 Task: Create a board button that move list "Trello list" from board "Progress report" to the position 2 of board "progress report".
Action: Mouse moved to (1380, 112)
Screenshot: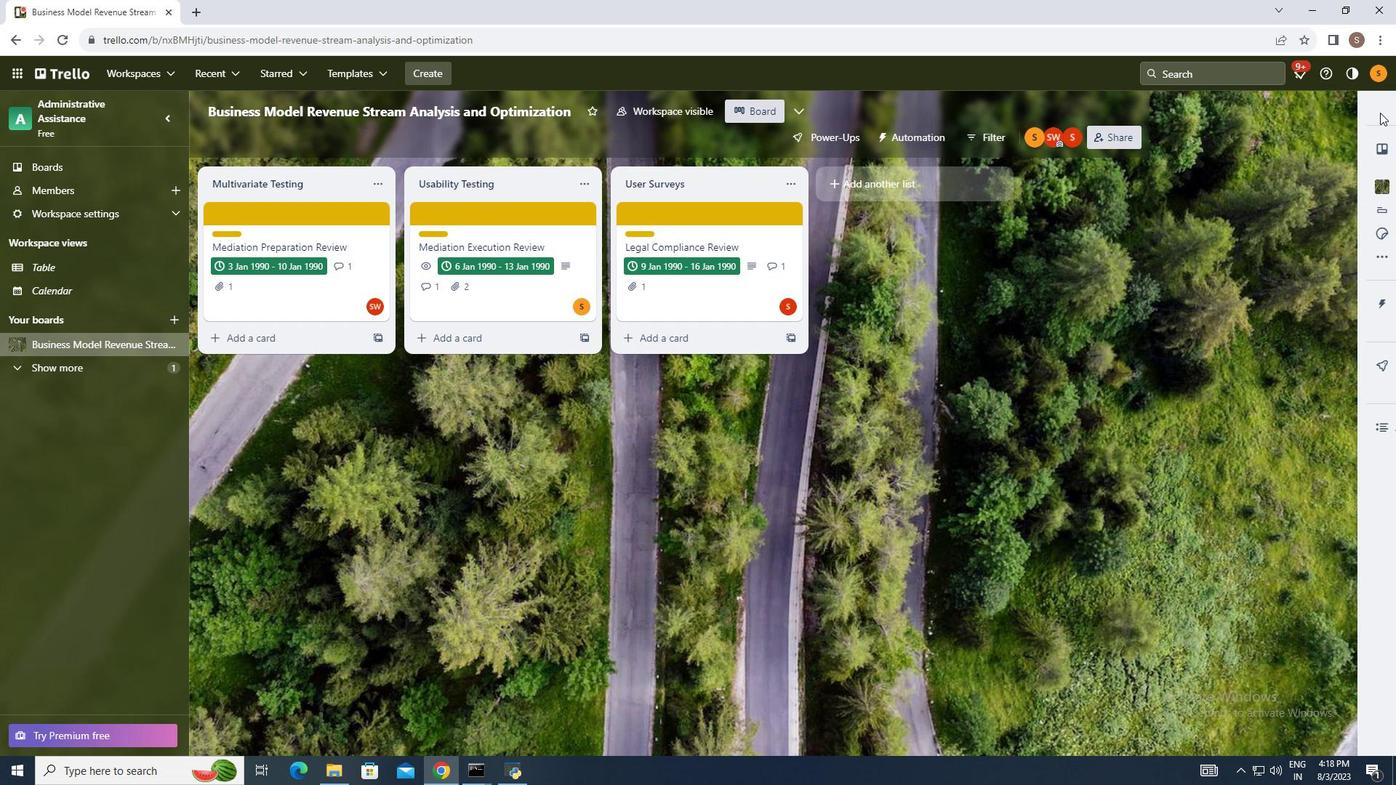 
Action: Mouse pressed left at (1380, 112)
Screenshot: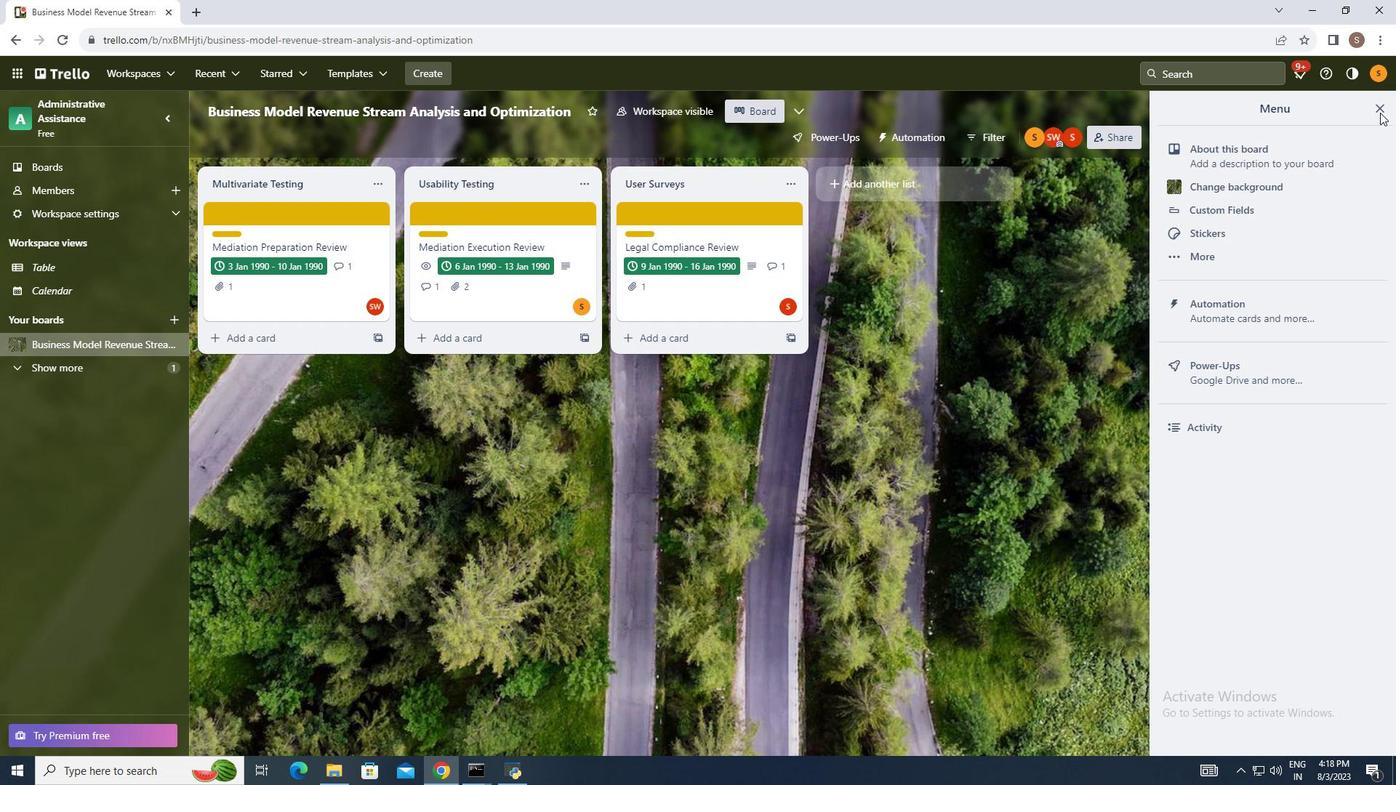 
Action: Mouse moved to (1260, 307)
Screenshot: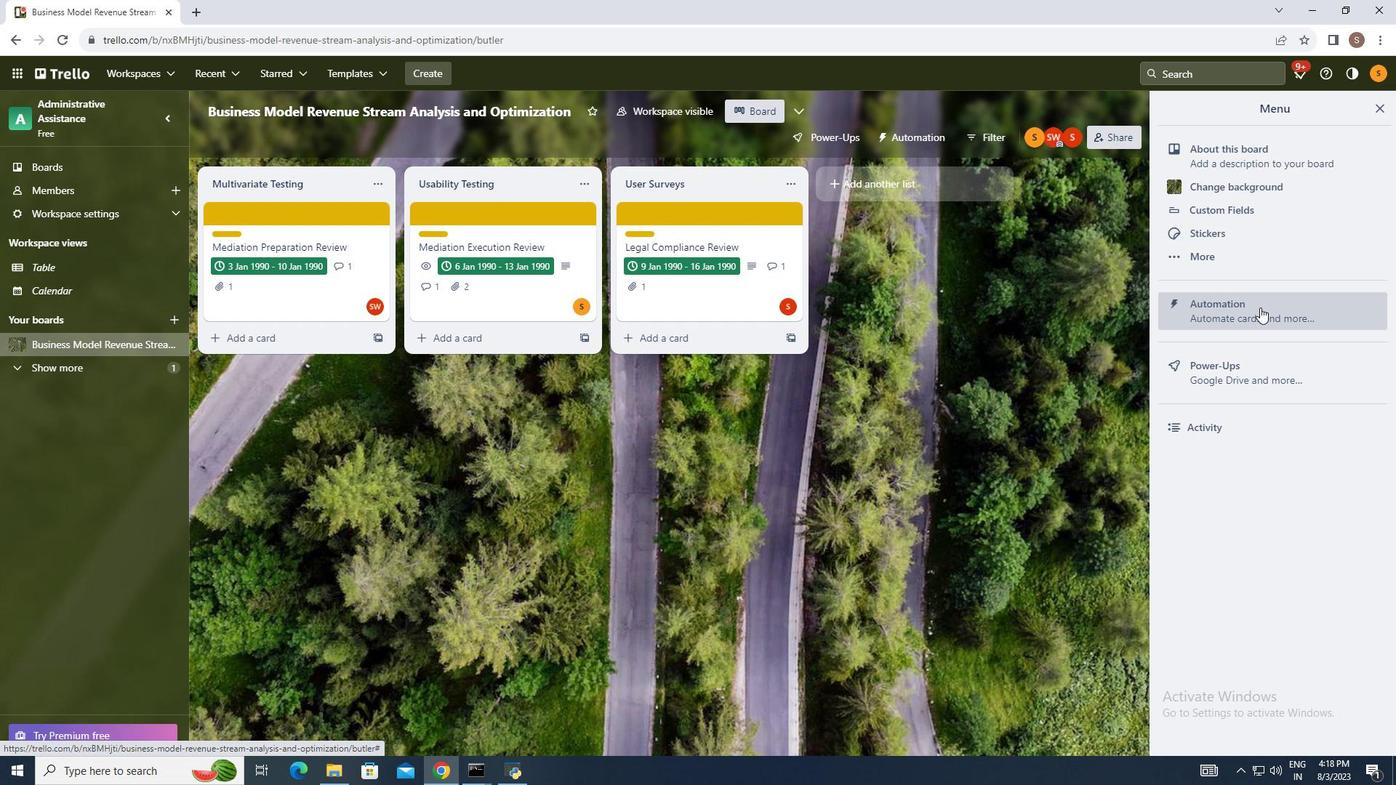 
Action: Mouse pressed left at (1260, 307)
Screenshot: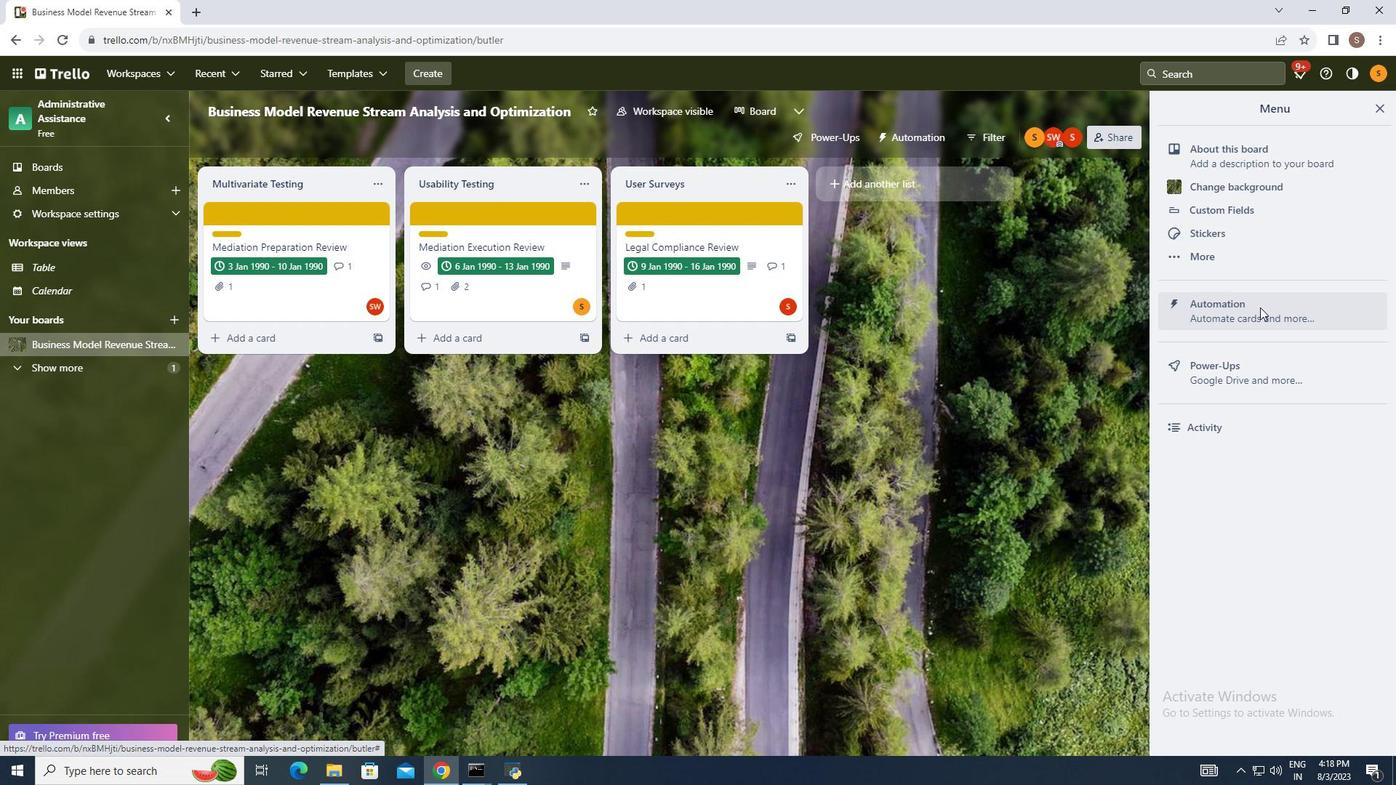 
Action: Mouse moved to (272, 409)
Screenshot: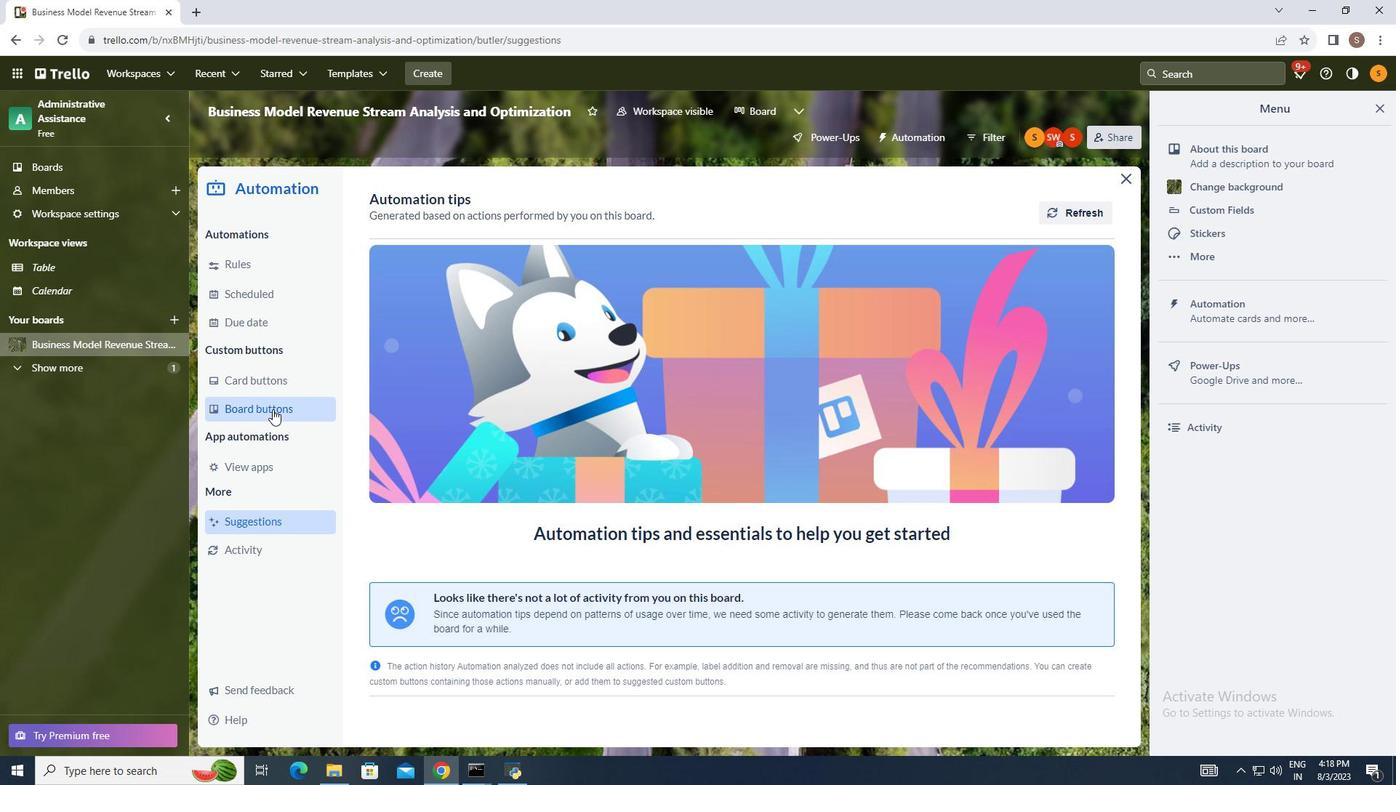 
Action: Mouse pressed left at (272, 409)
Screenshot: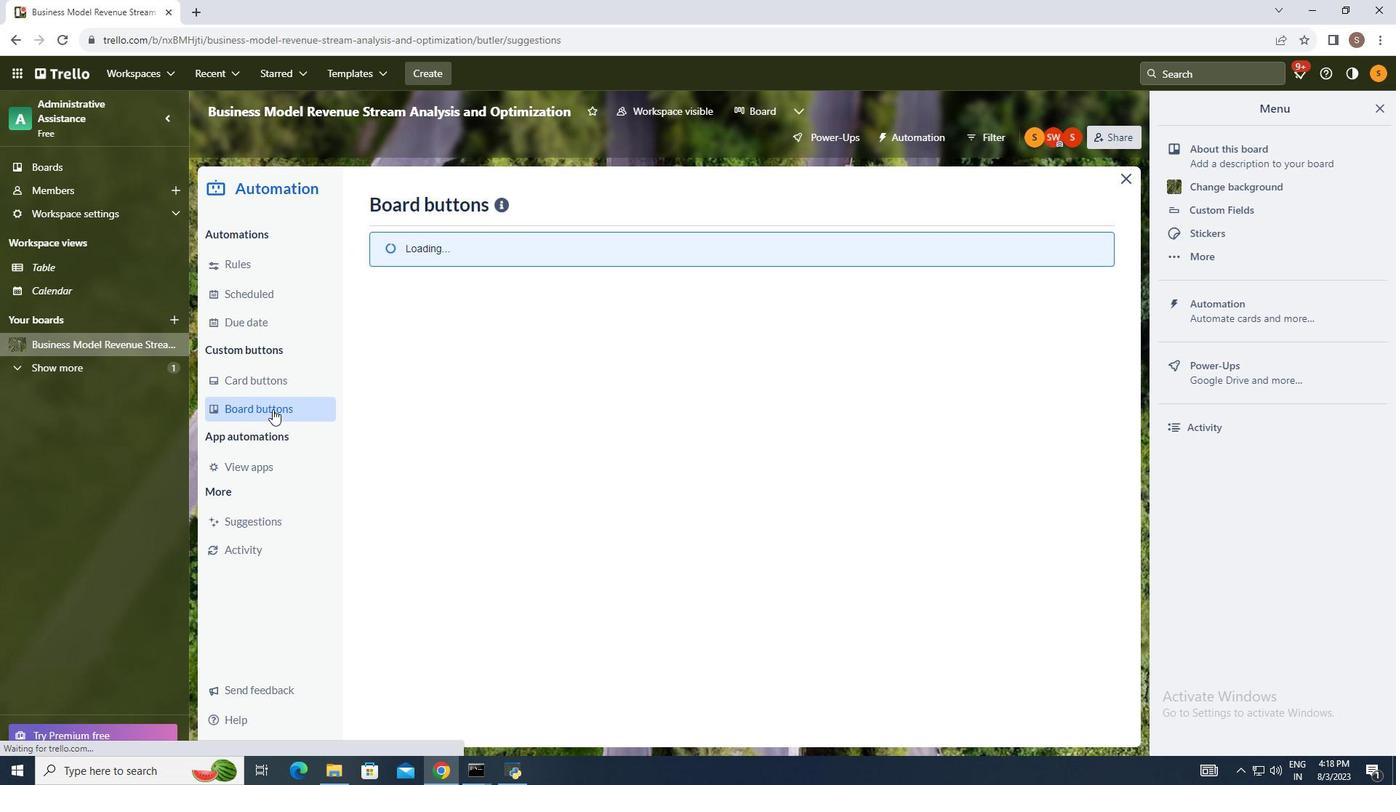 
Action: Mouse moved to (1069, 206)
Screenshot: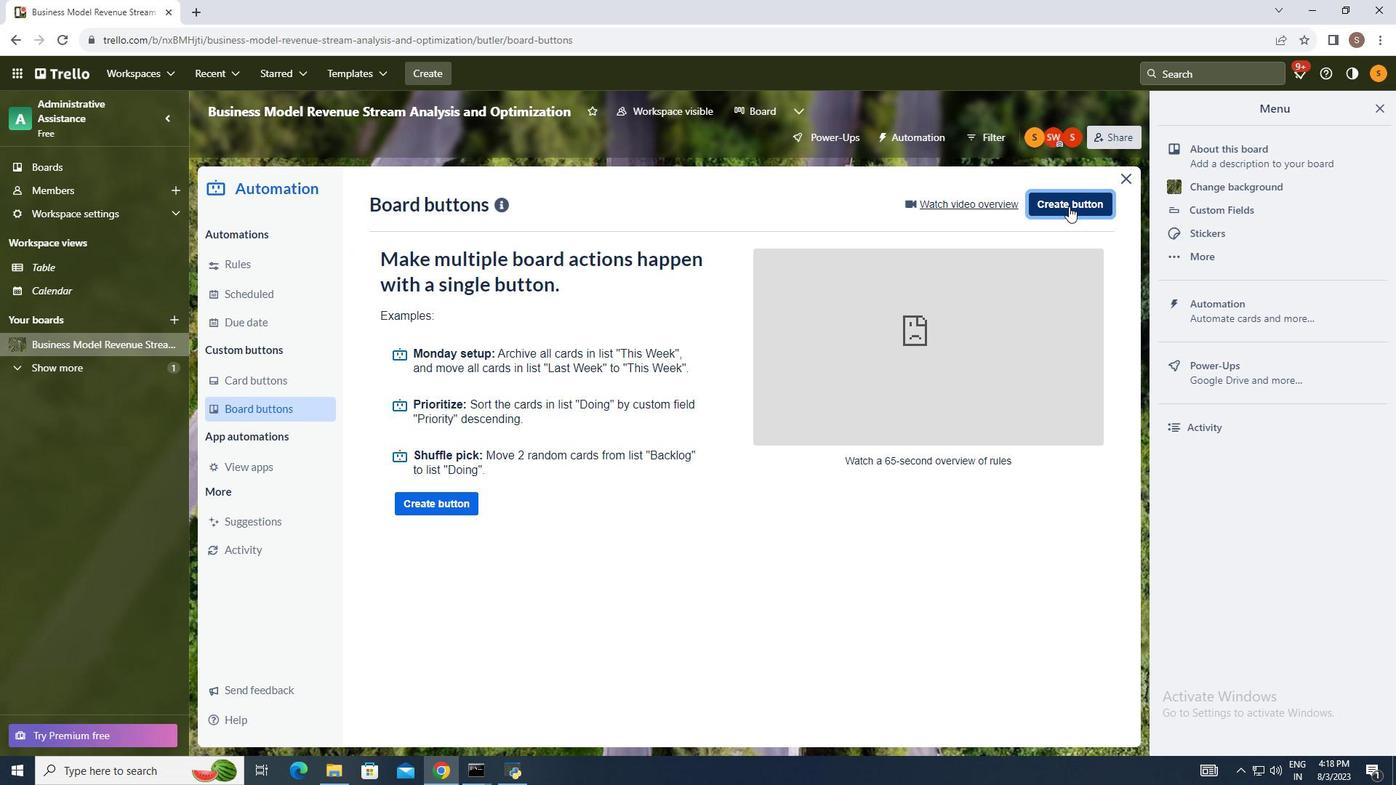 
Action: Mouse pressed left at (1069, 206)
Screenshot: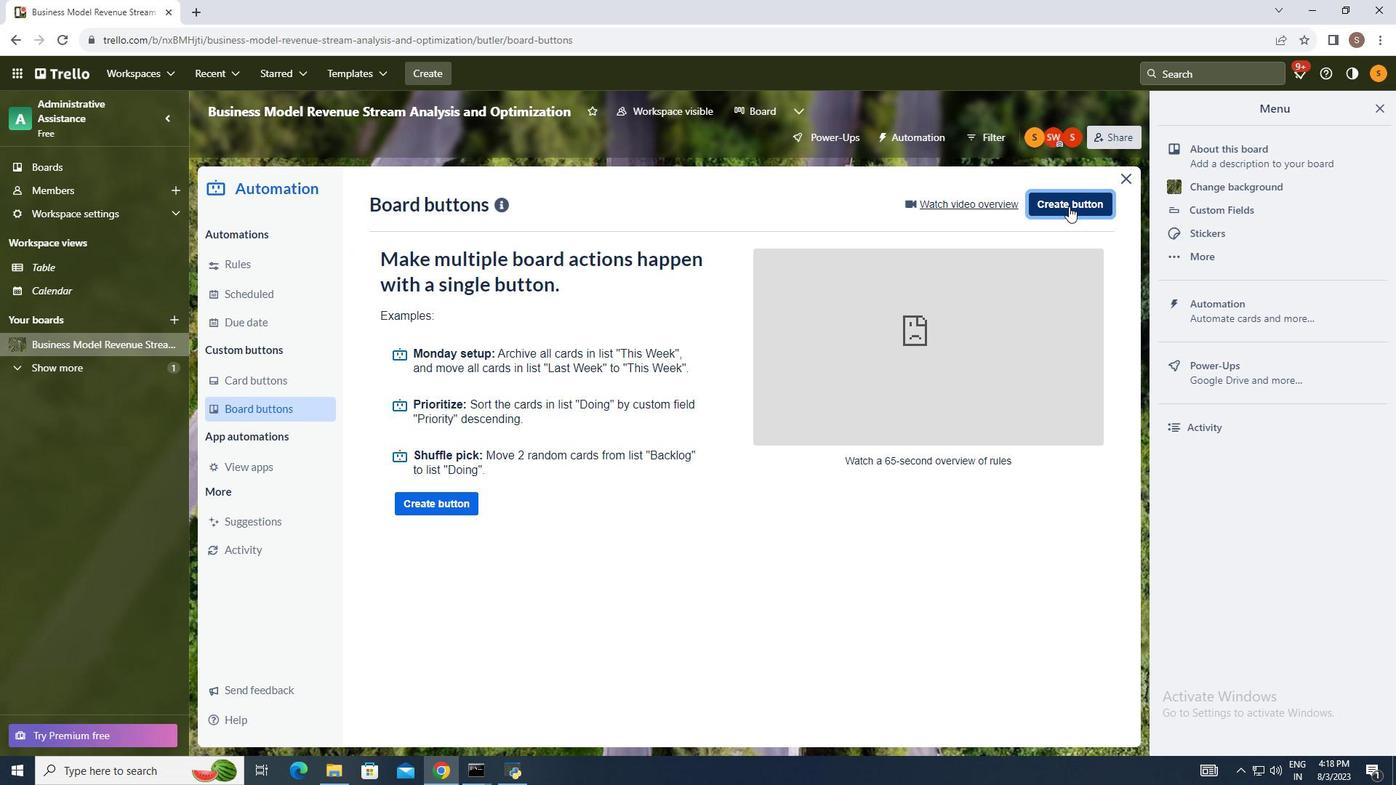 
Action: Mouse moved to (709, 403)
Screenshot: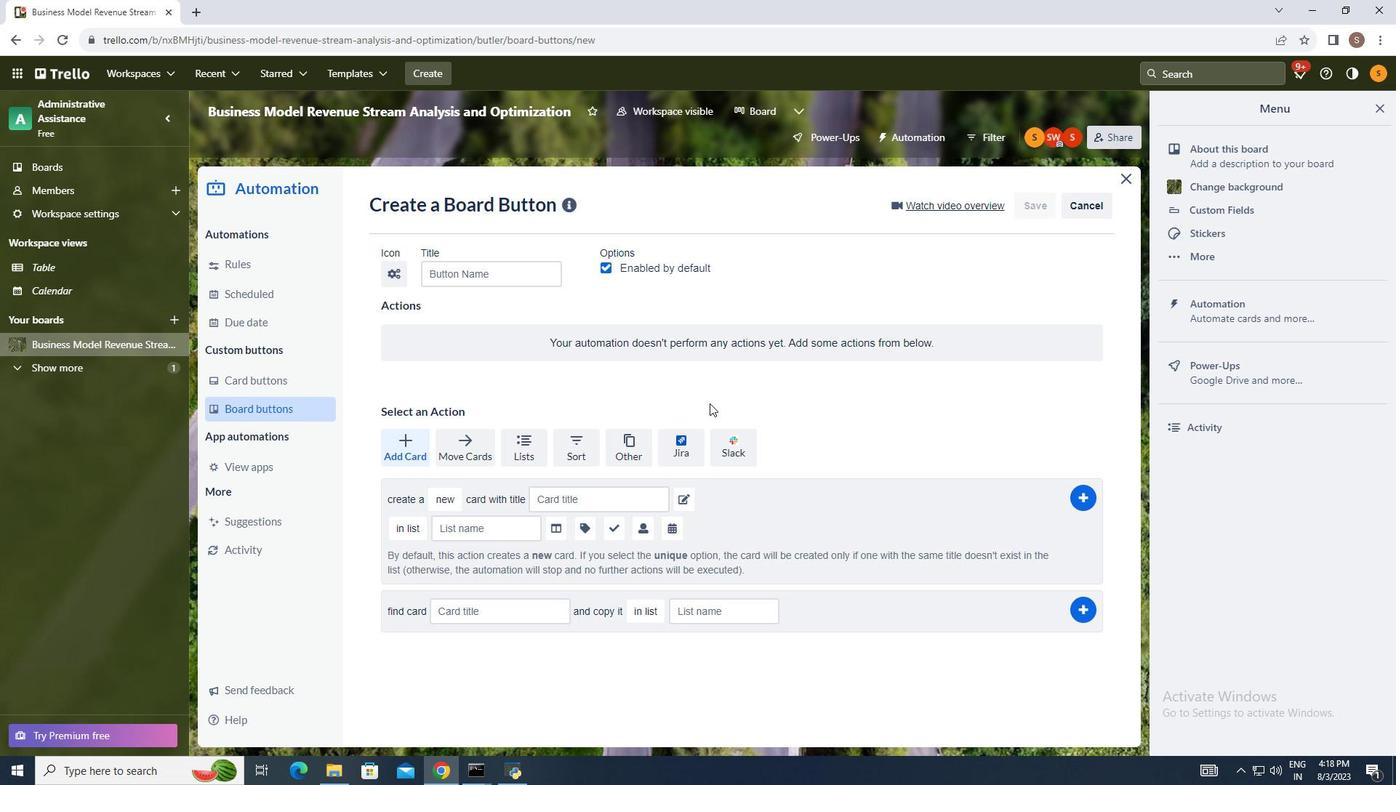 
Action: Mouse pressed left at (709, 403)
Screenshot: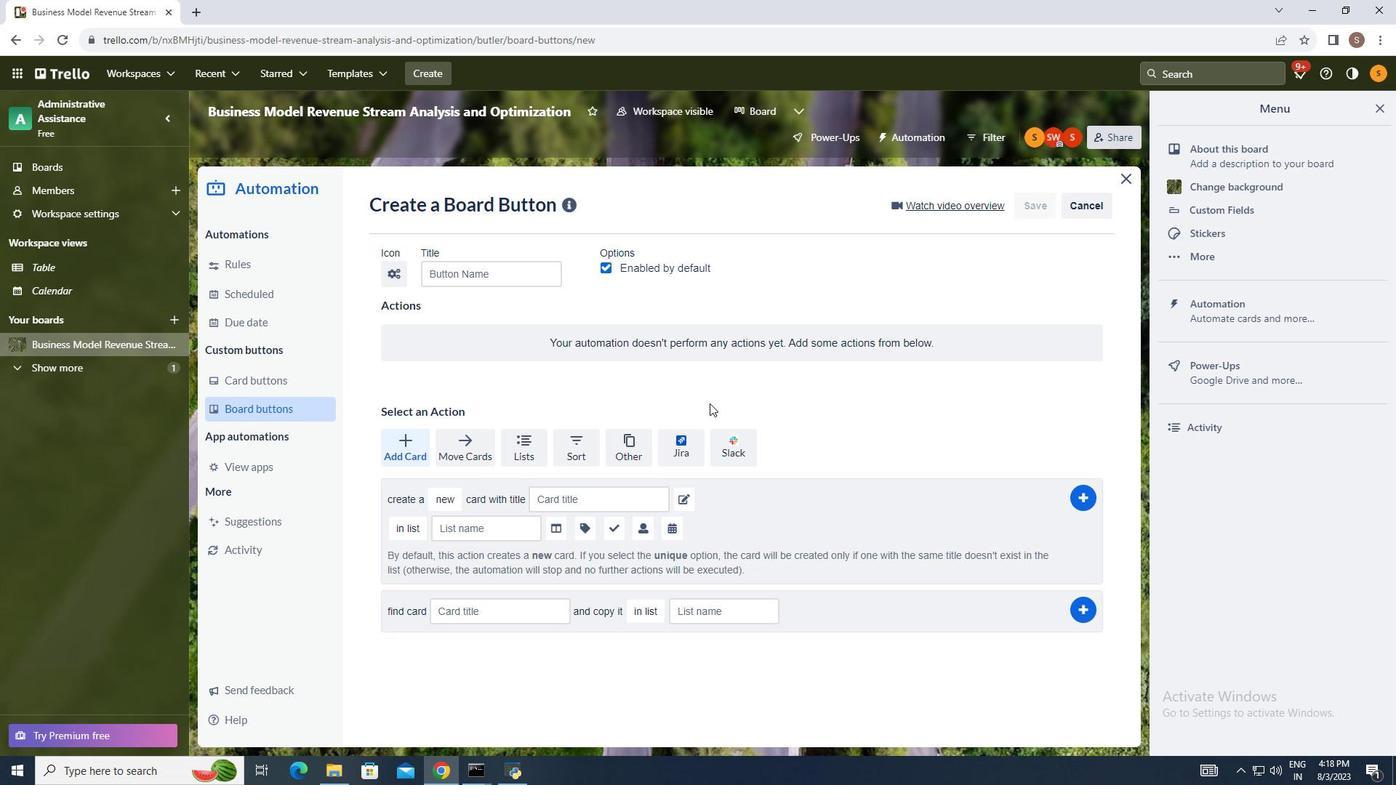 
Action: Mouse moved to (529, 449)
Screenshot: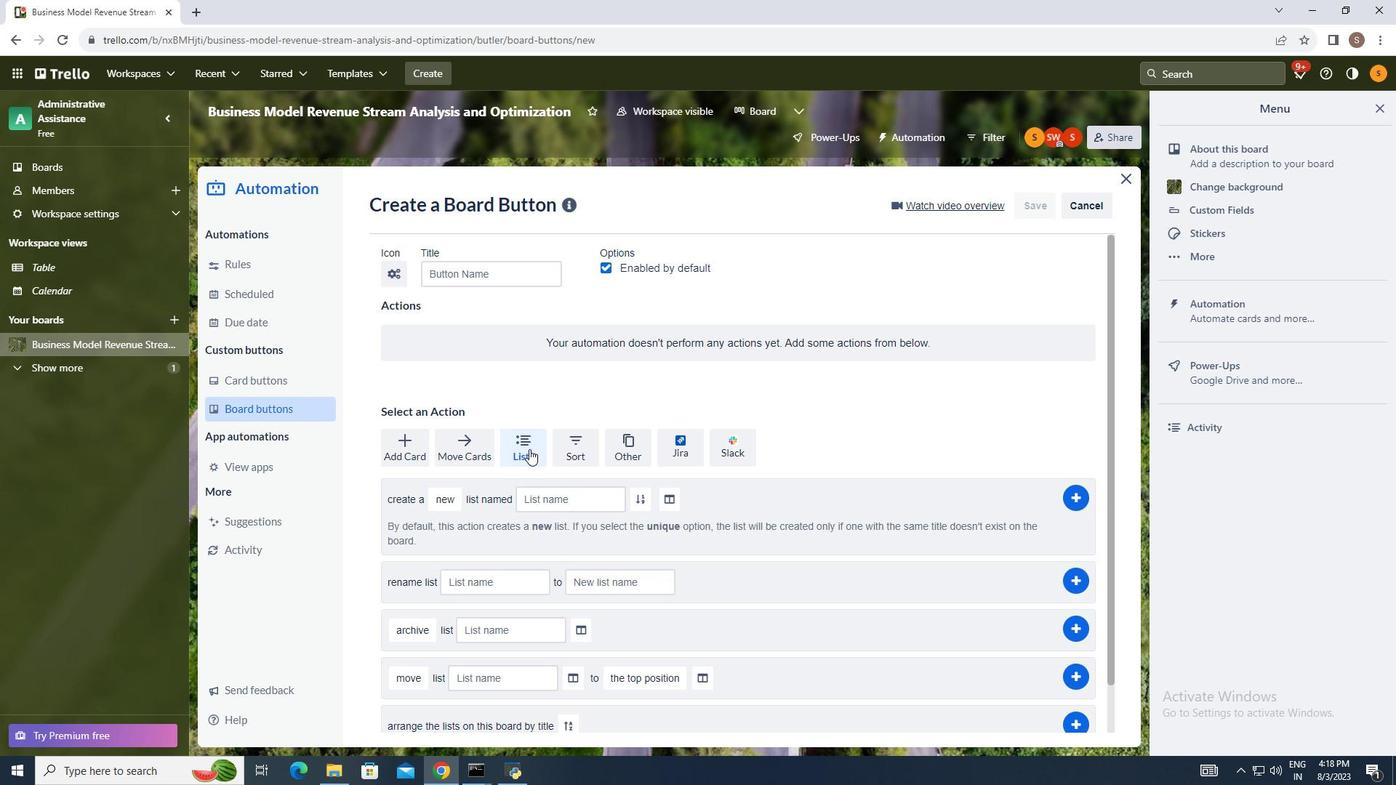 
Action: Mouse pressed left at (529, 449)
Screenshot: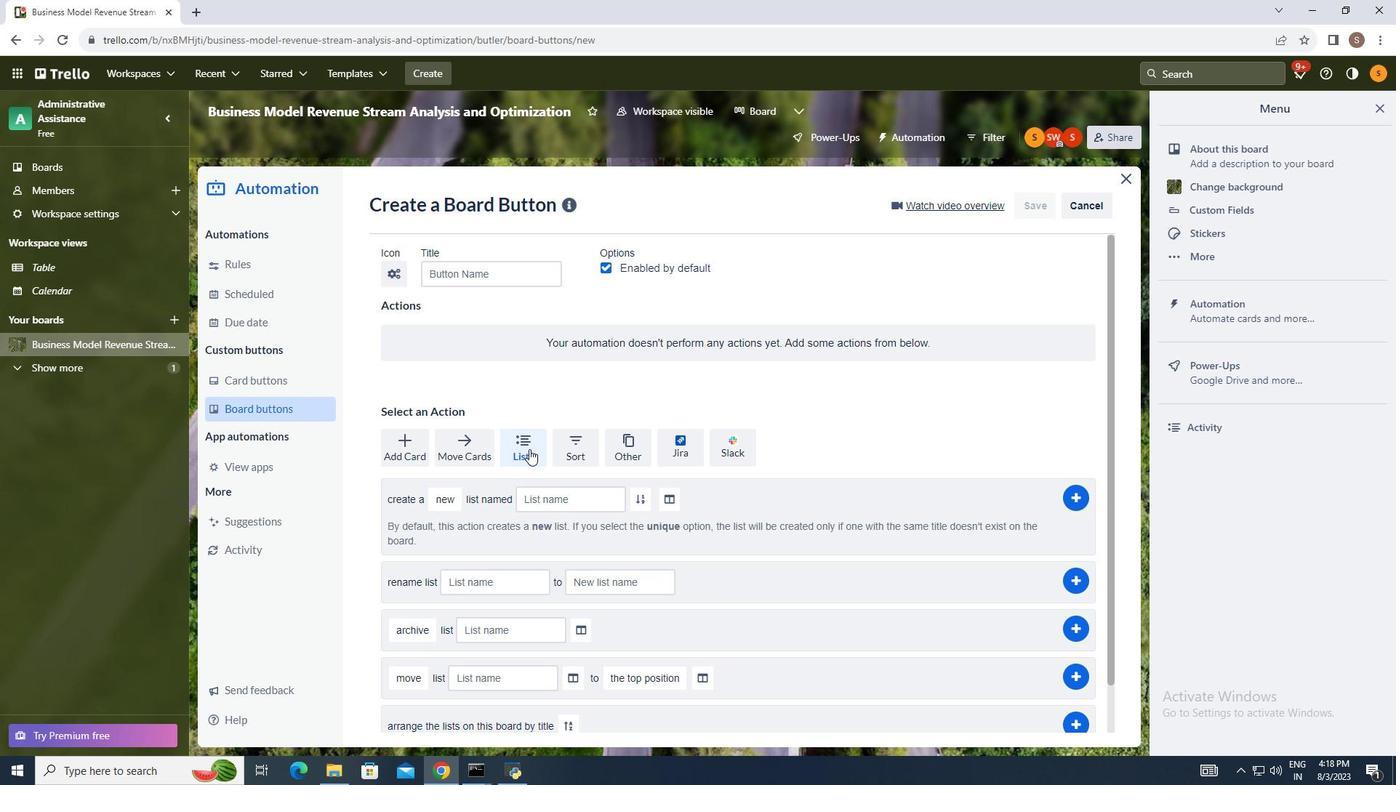 
Action: Mouse moved to (389, 570)
Screenshot: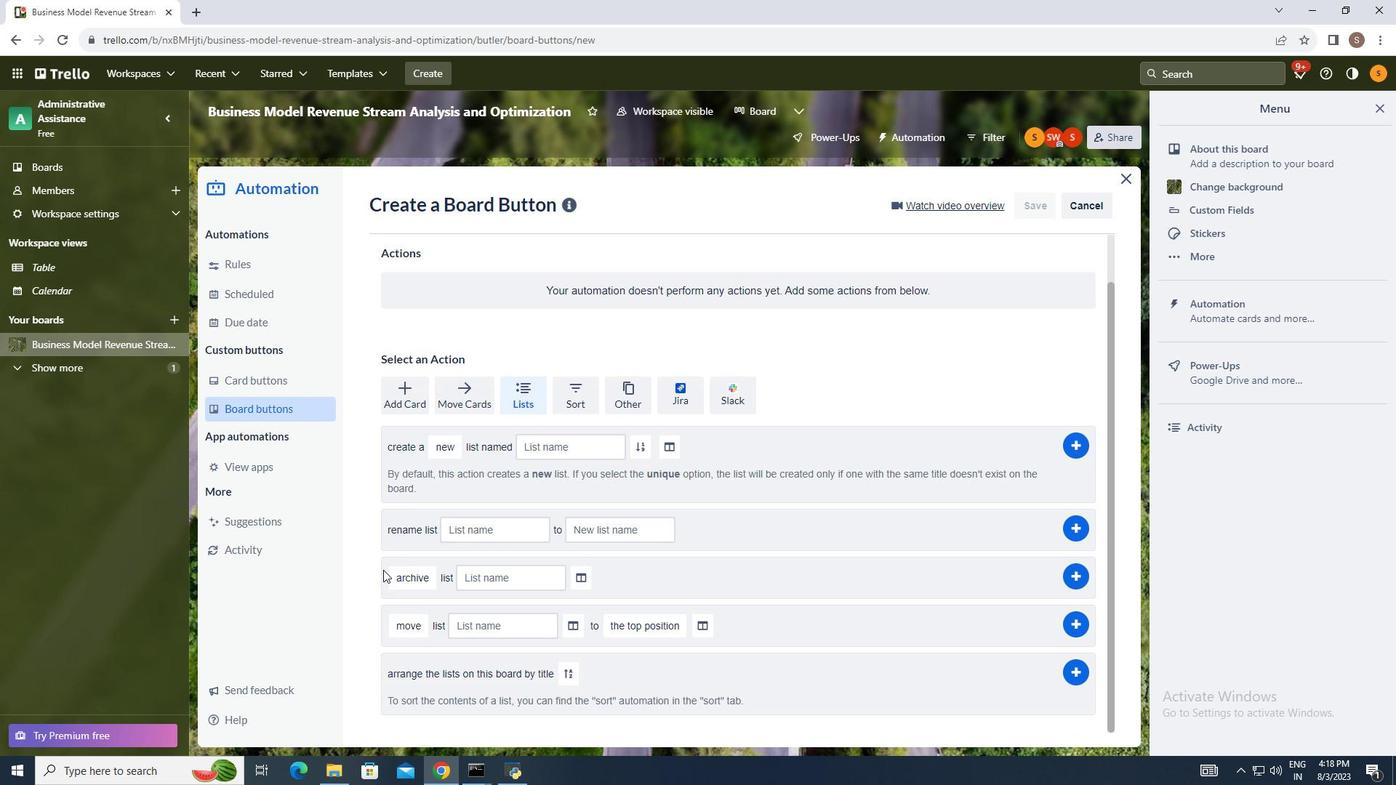 
Action: Mouse scrolled (389, 570) with delta (0, 0)
Screenshot: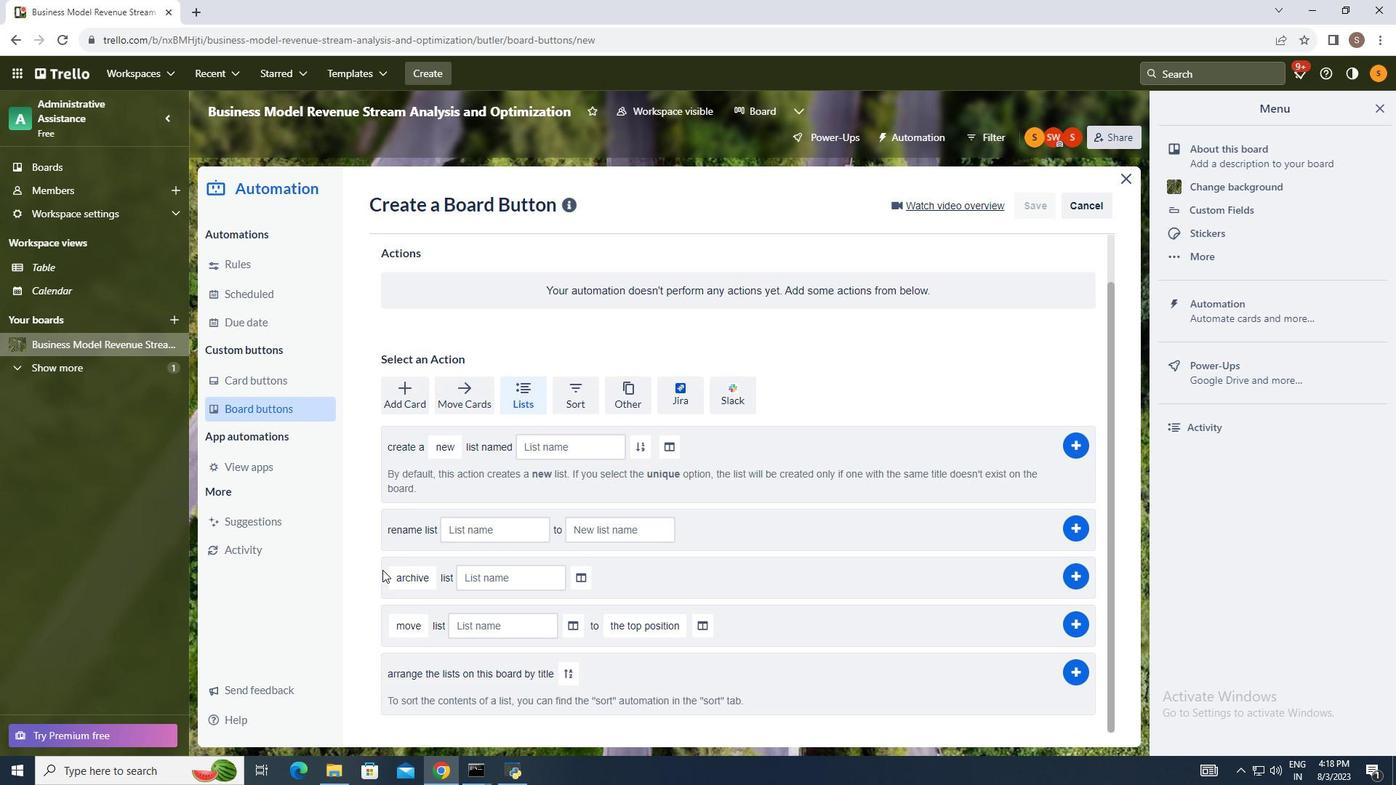 
Action: Mouse moved to (389, 570)
Screenshot: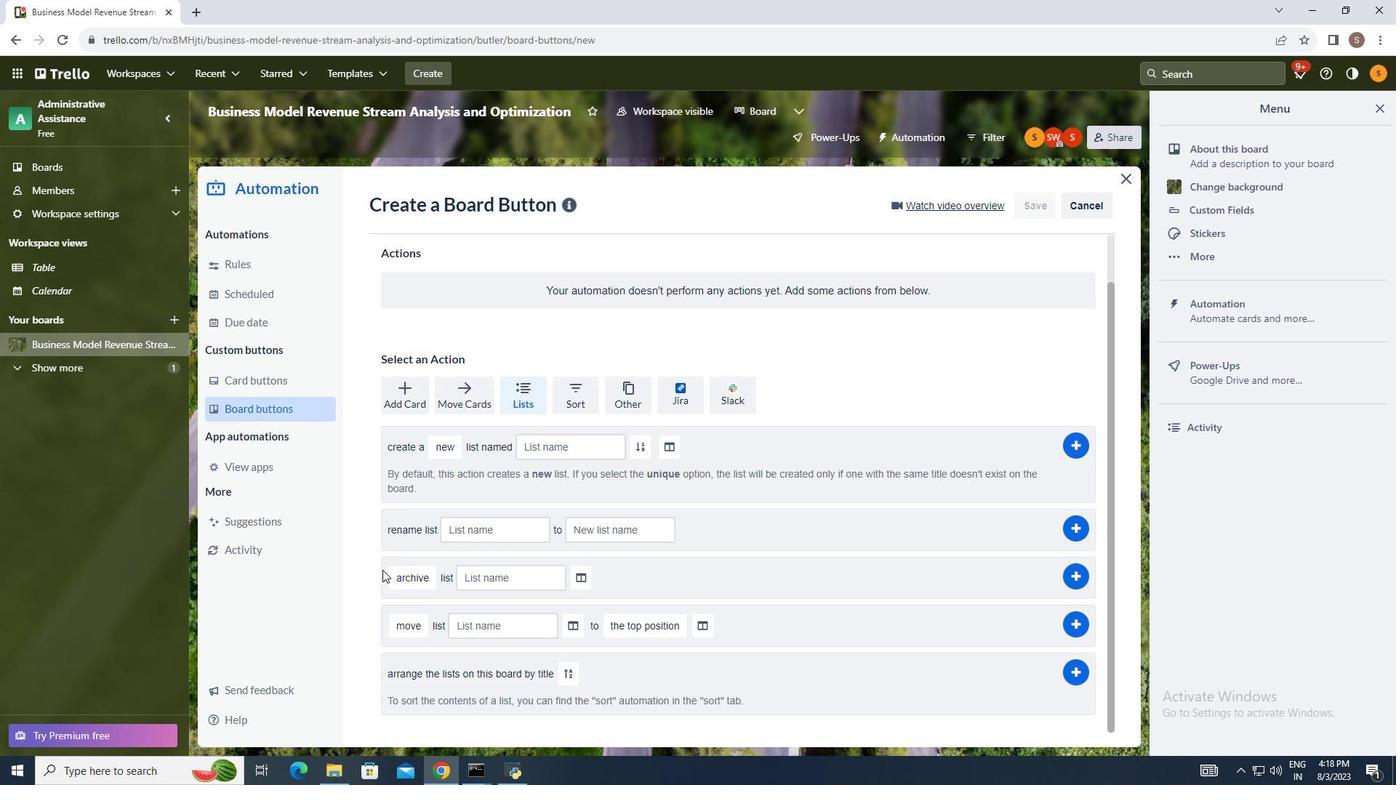 
Action: Mouse scrolled (389, 570) with delta (0, 0)
Screenshot: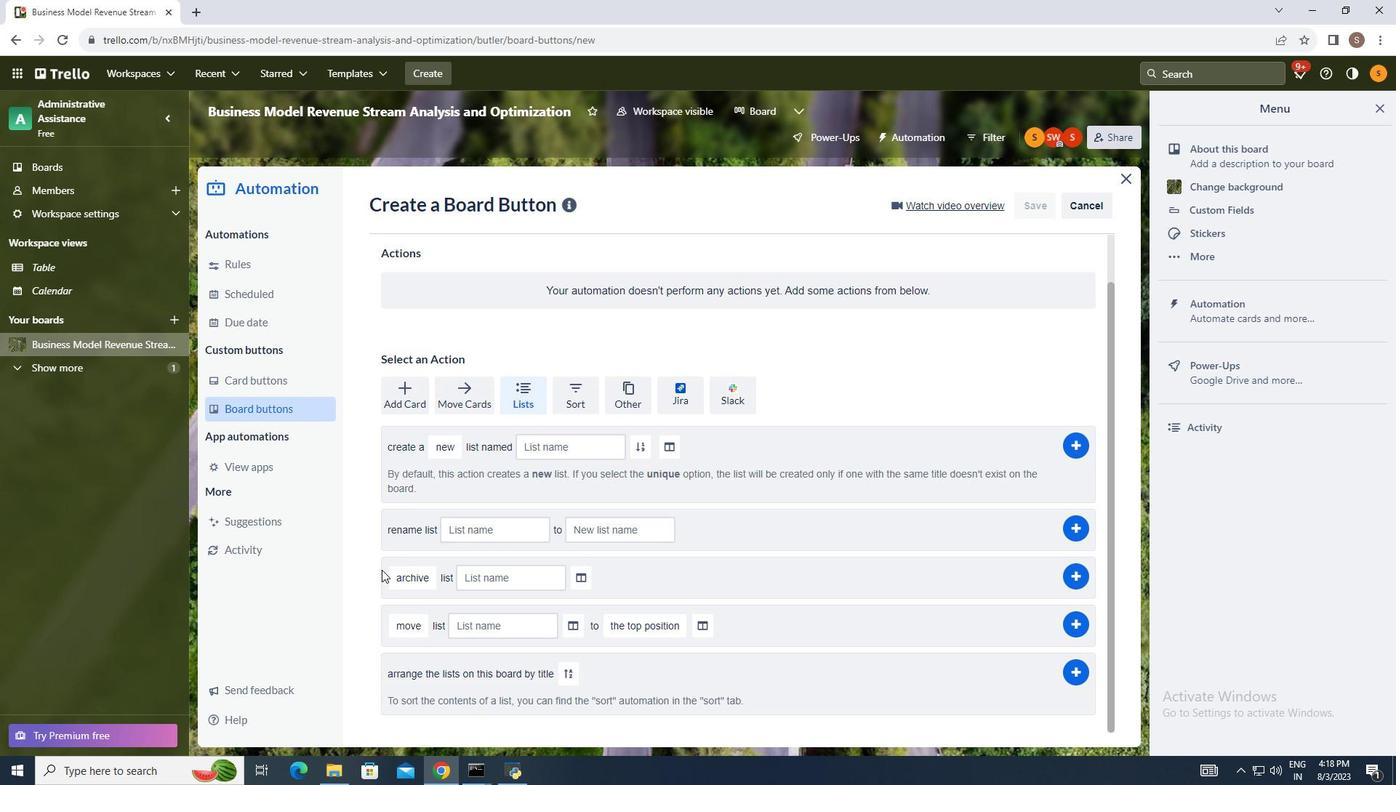 
Action: Mouse moved to (385, 570)
Screenshot: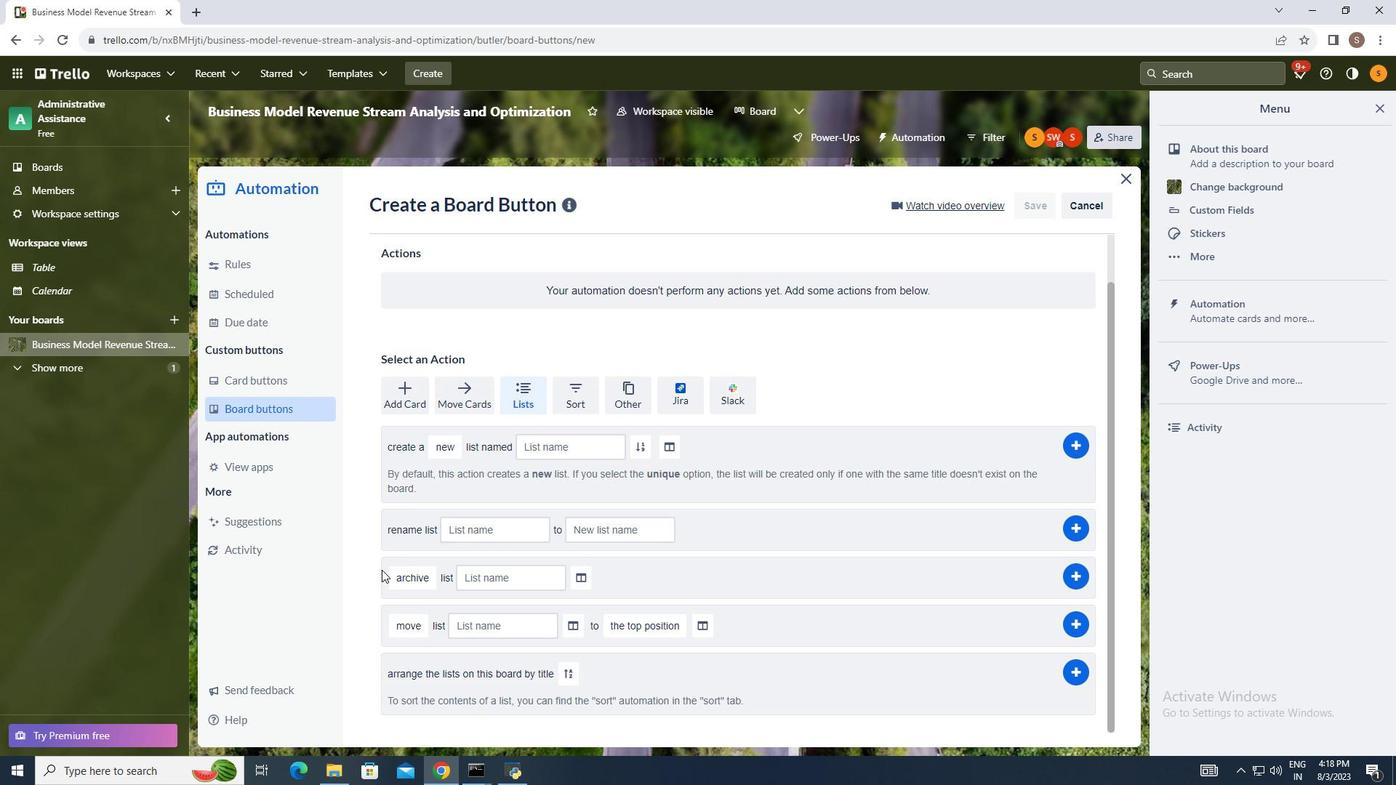 
Action: Mouse scrolled (385, 569) with delta (0, 0)
Screenshot: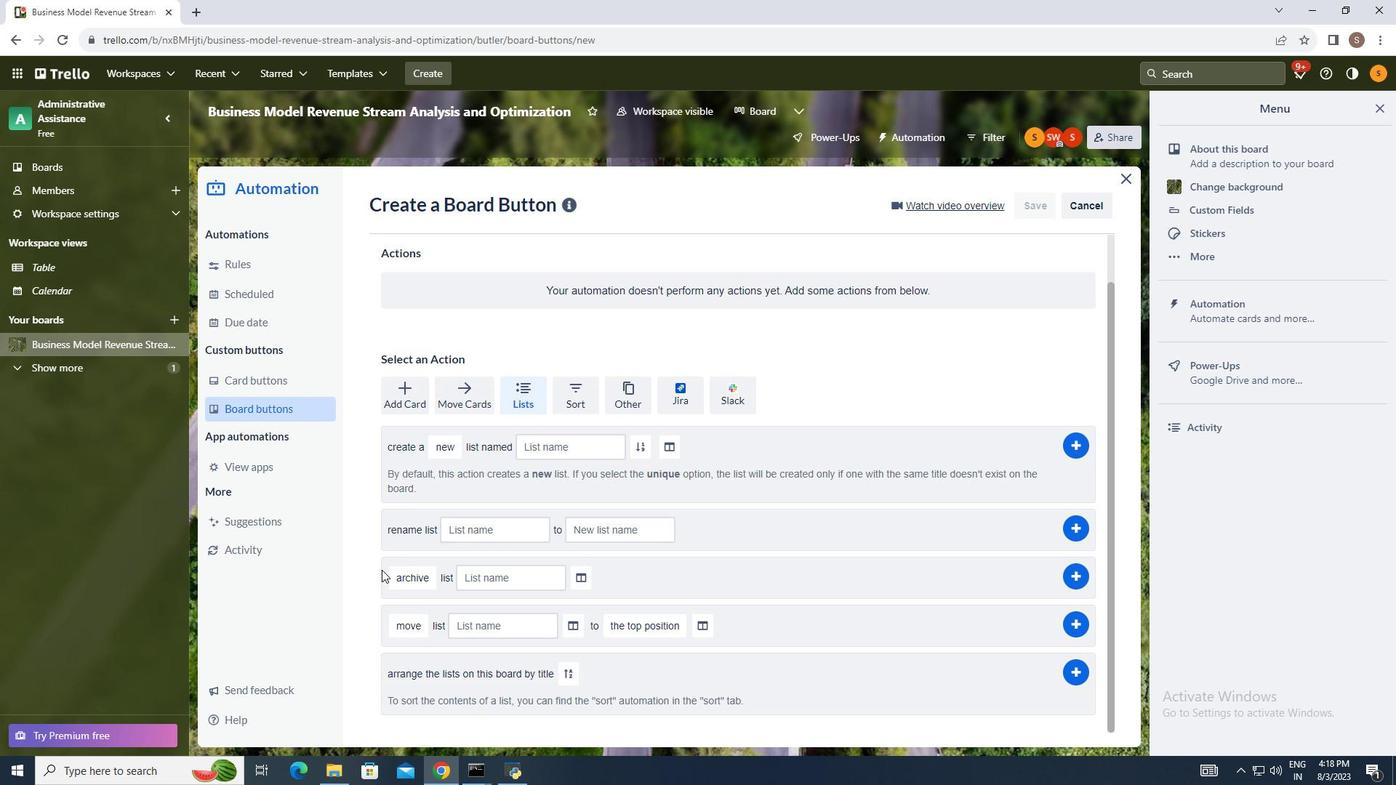 
Action: Mouse moved to (383, 570)
Screenshot: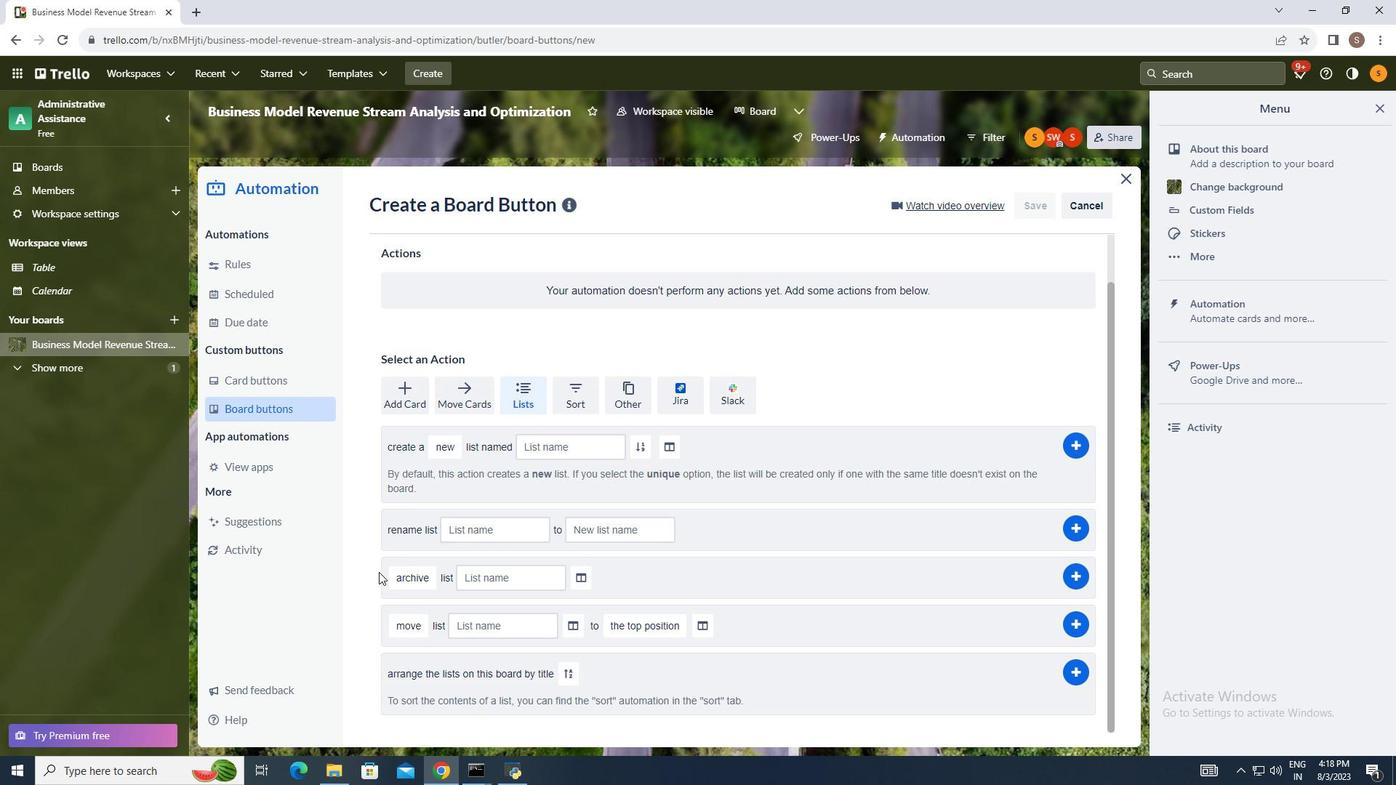 
Action: Mouse scrolled (383, 569) with delta (0, 0)
Screenshot: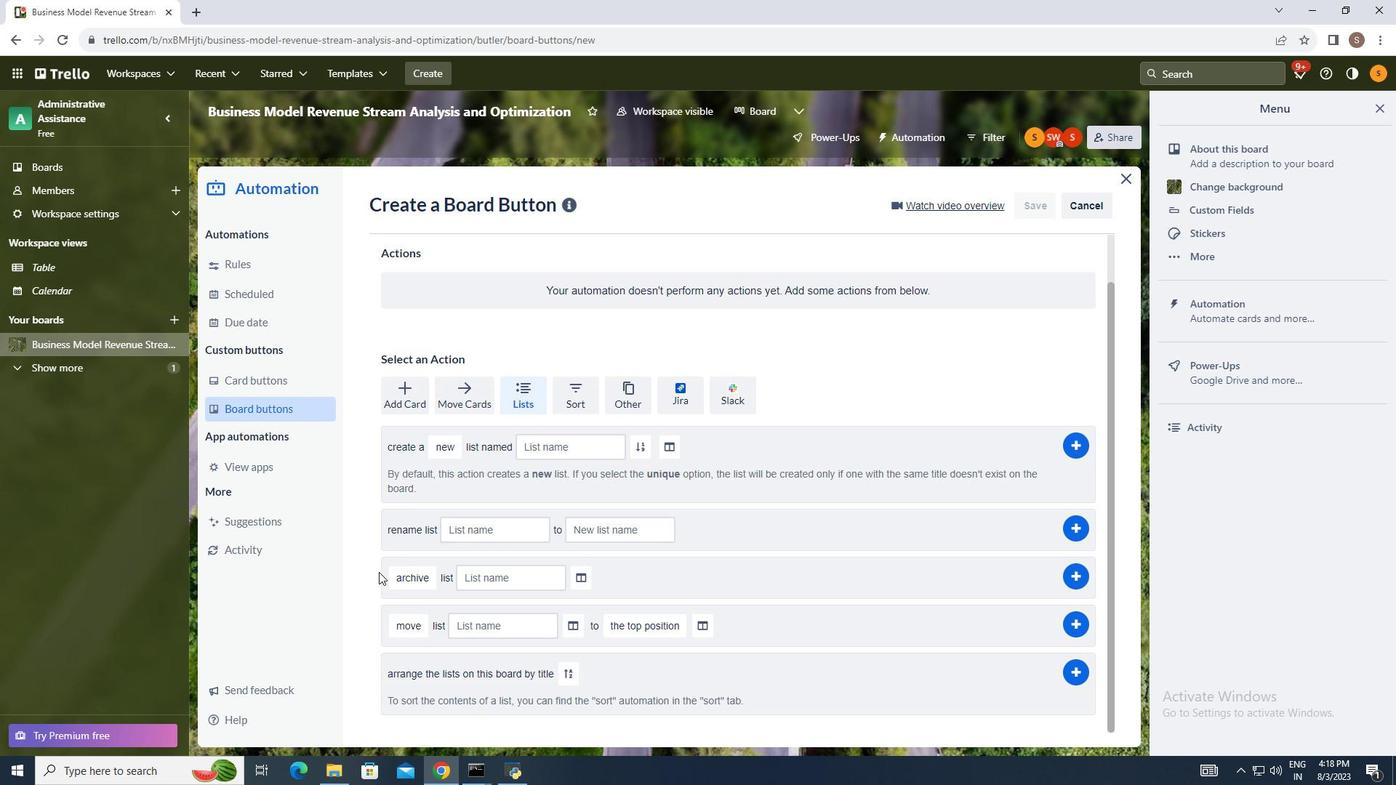 
Action: Mouse moved to (404, 621)
Screenshot: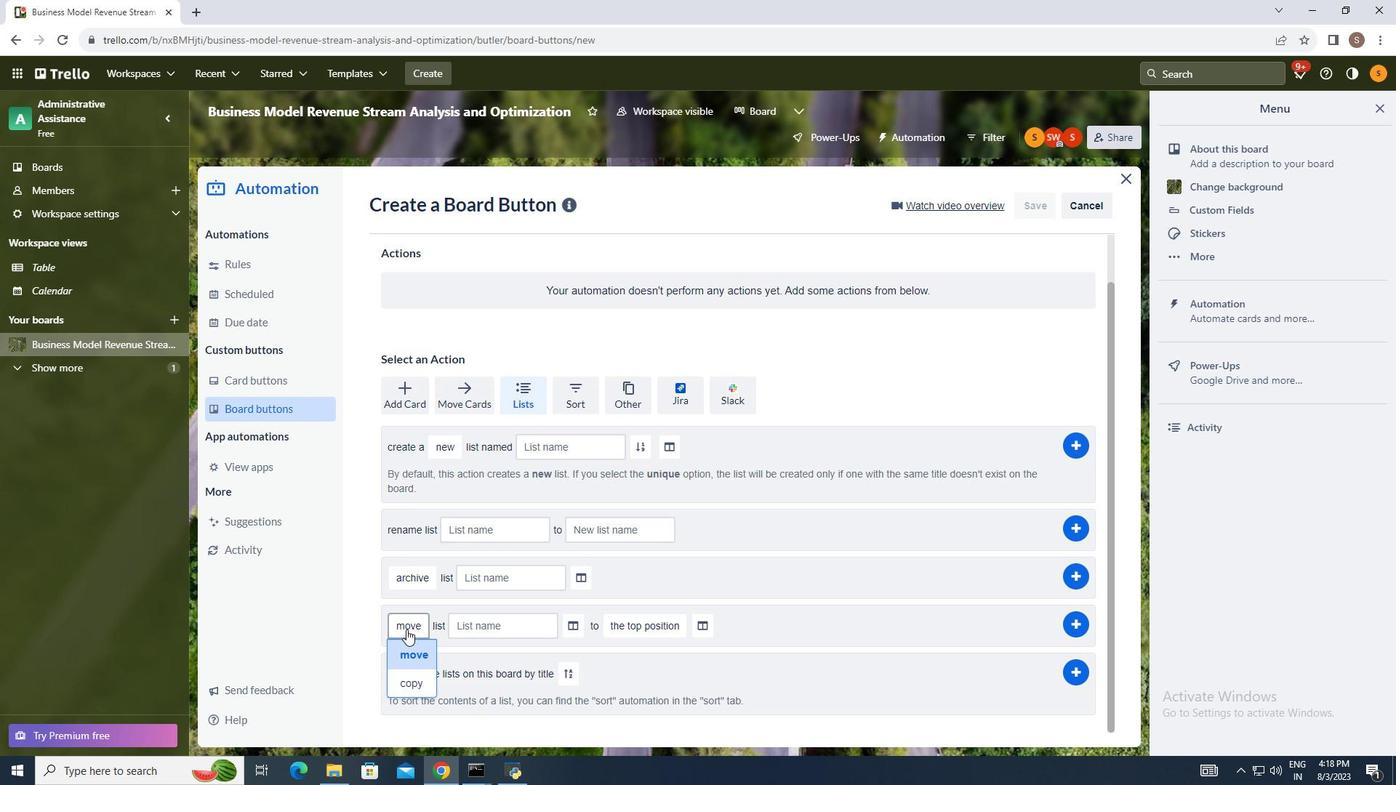 
Action: Mouse pressed left at (404, 621)
Screenshot: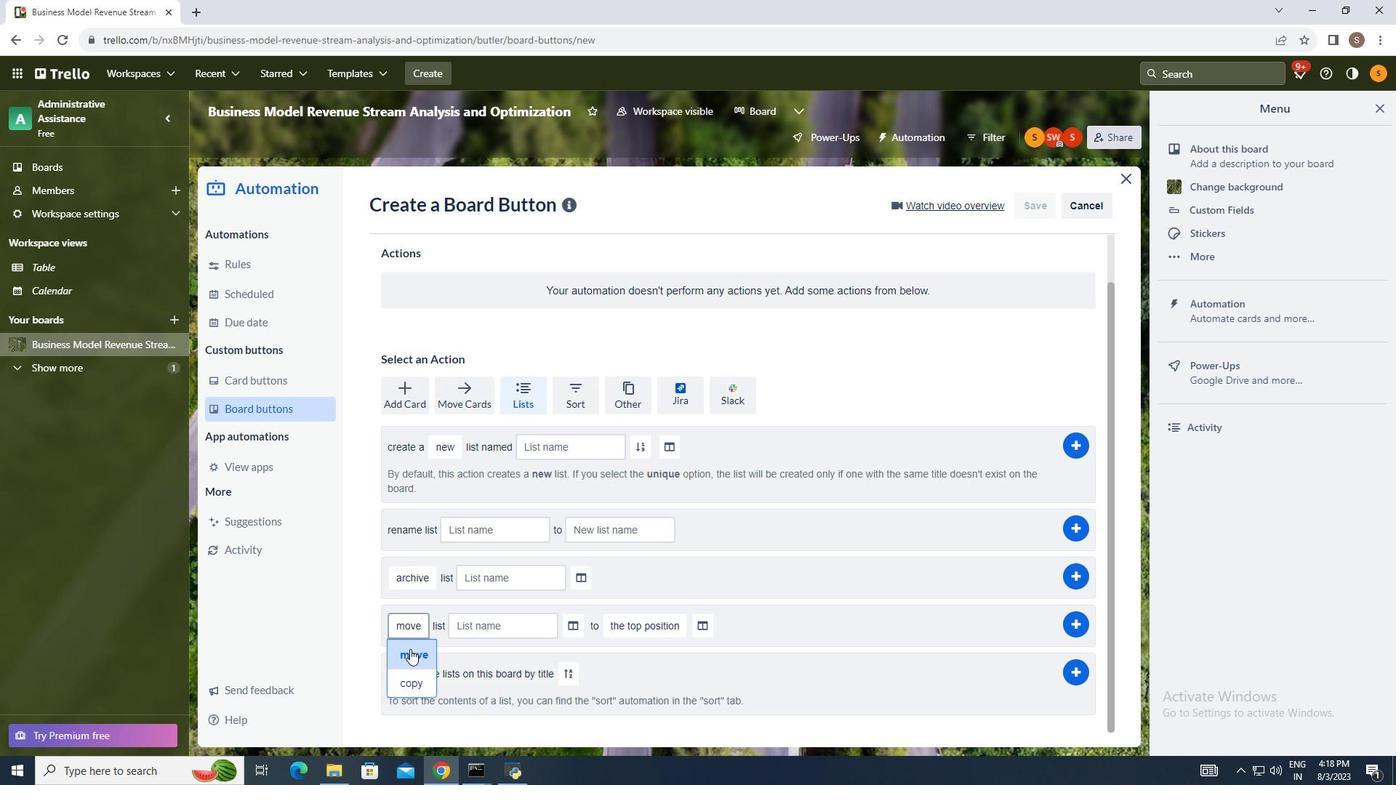 
Action: Mouse moved to (410, 650)
Screenshot: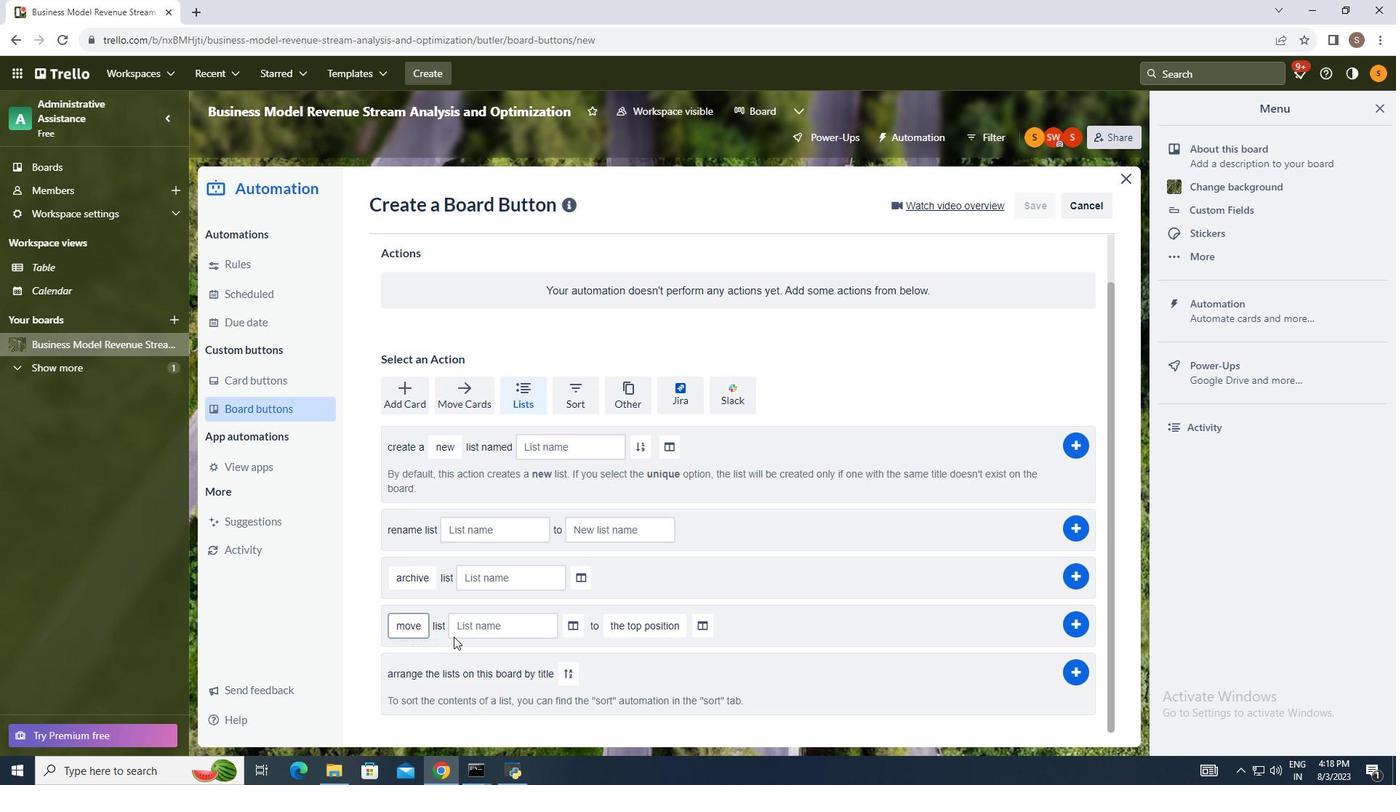 
Action: Mouse pressed left at (410, 650)
Screenshot: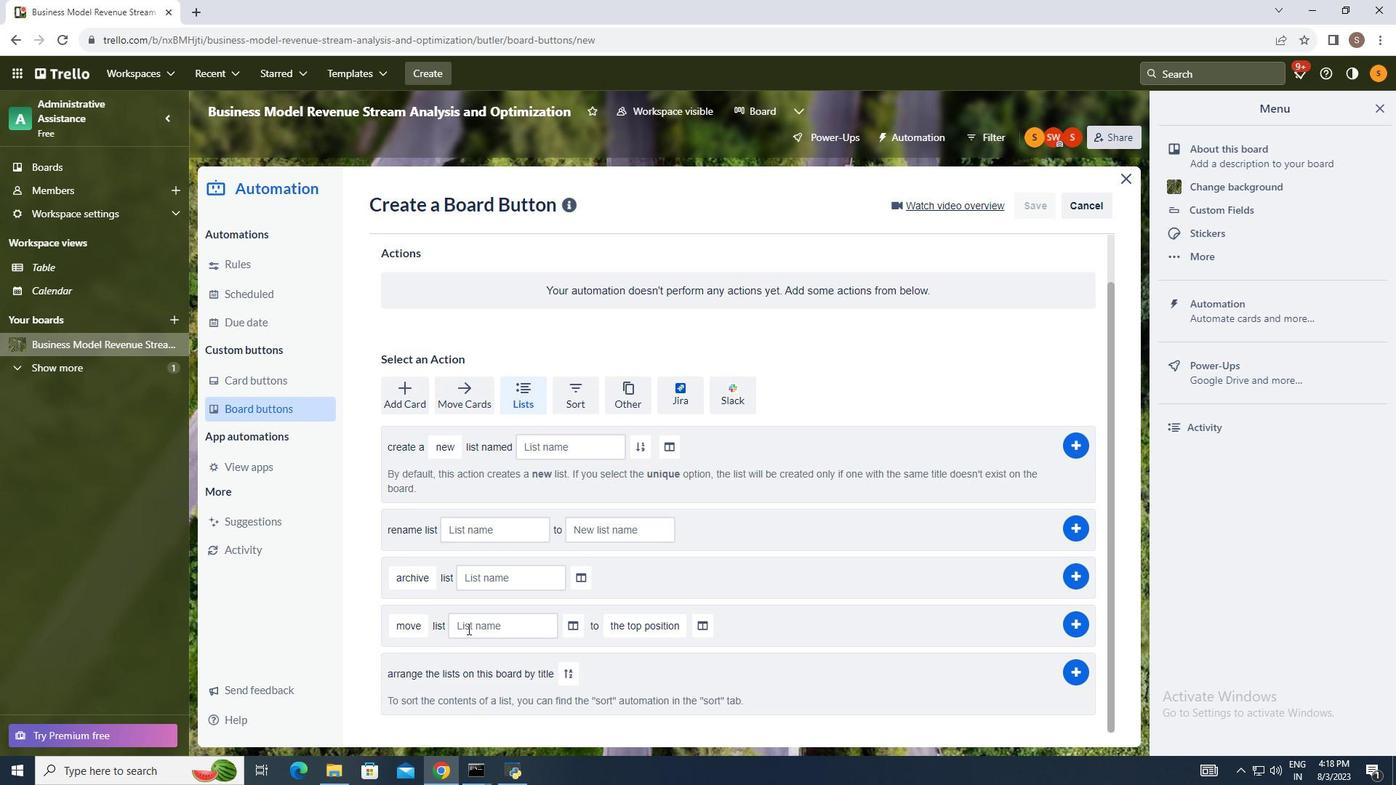 
Action: Mouse moved to (468, 626)
Screenshot: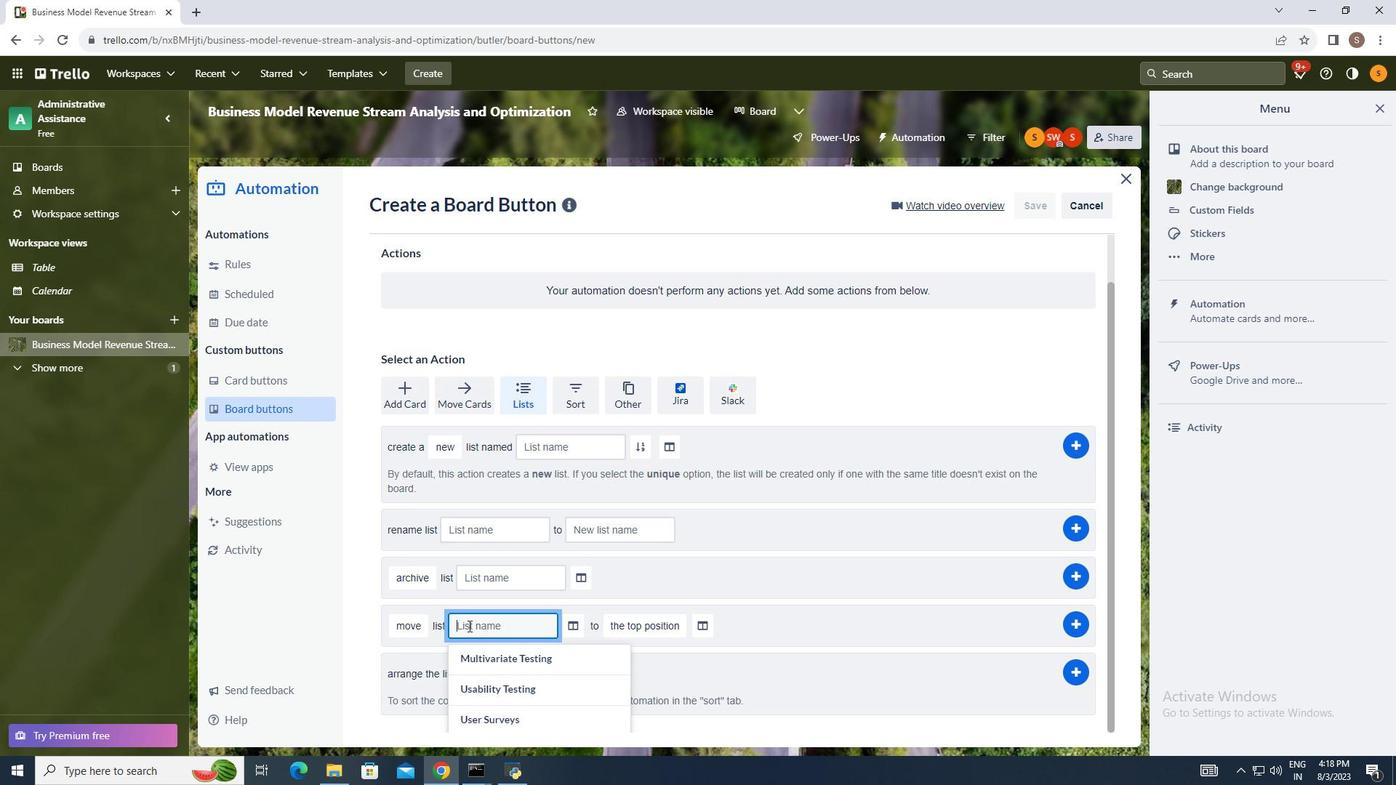 
Action: Mouse pressed left at (468, 626)
Screenshot: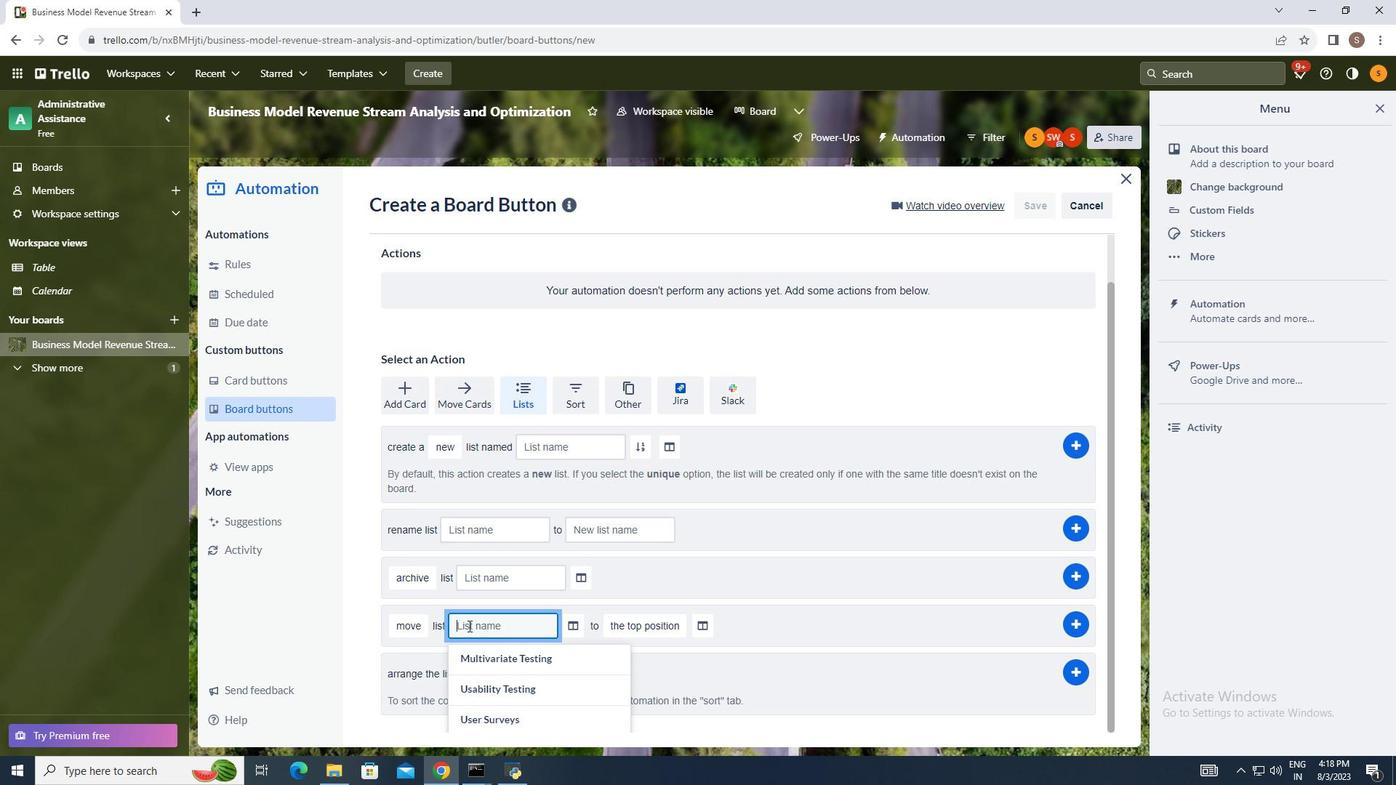 
Action: Key pressed <Key.shift_r>Trello<Key.space>list
Screenshot: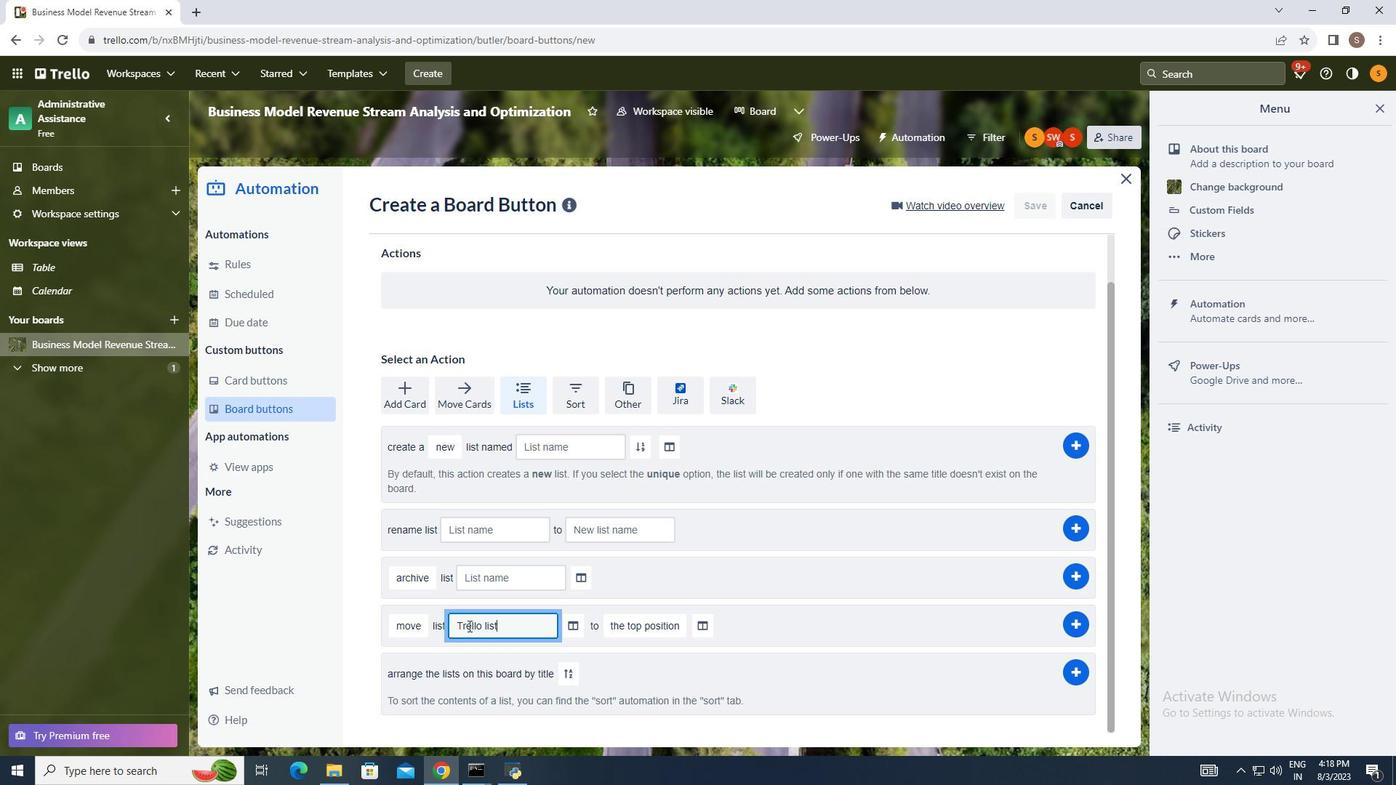 
Action: Mouse moved to (575, 630)
Screenshot: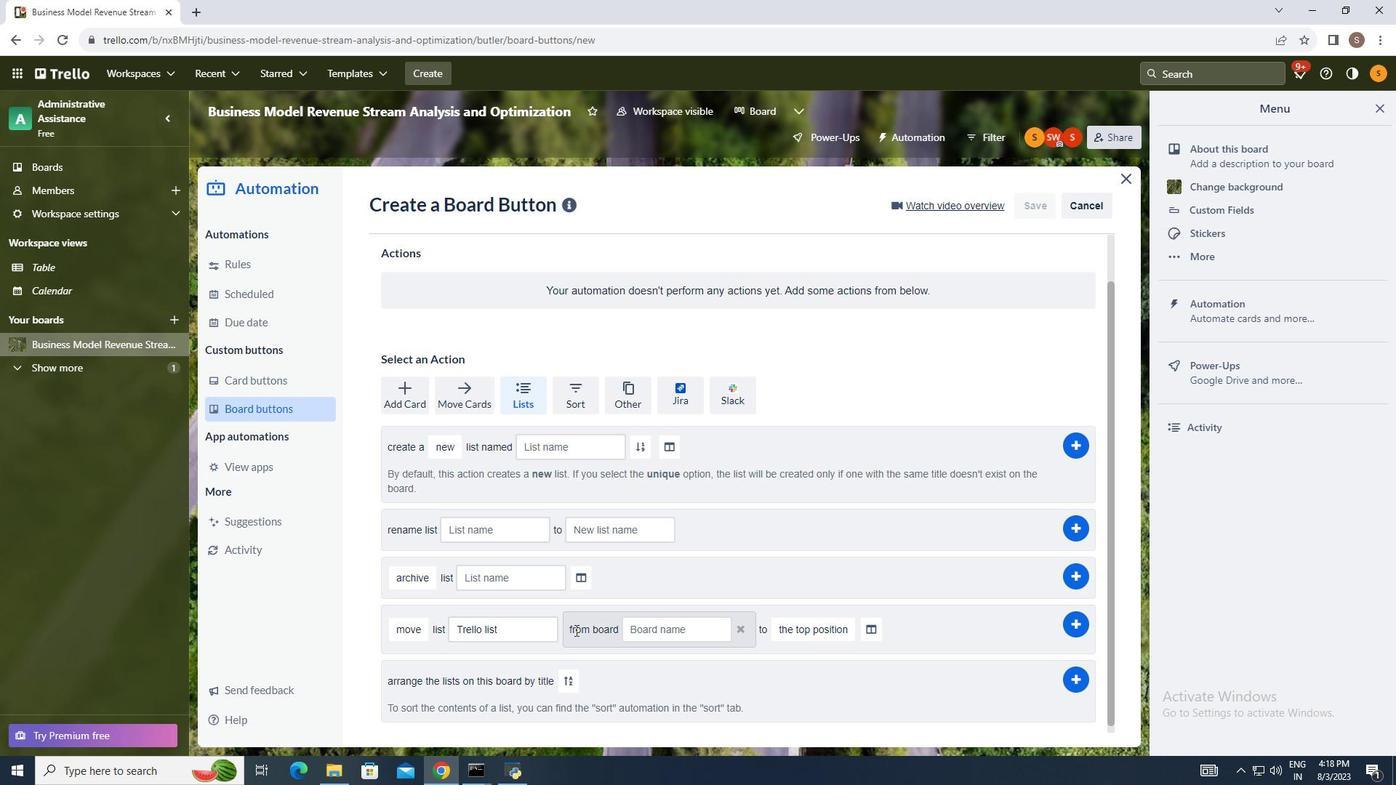 
Action: Mouse pressed left at (575, 630)
Screenshot: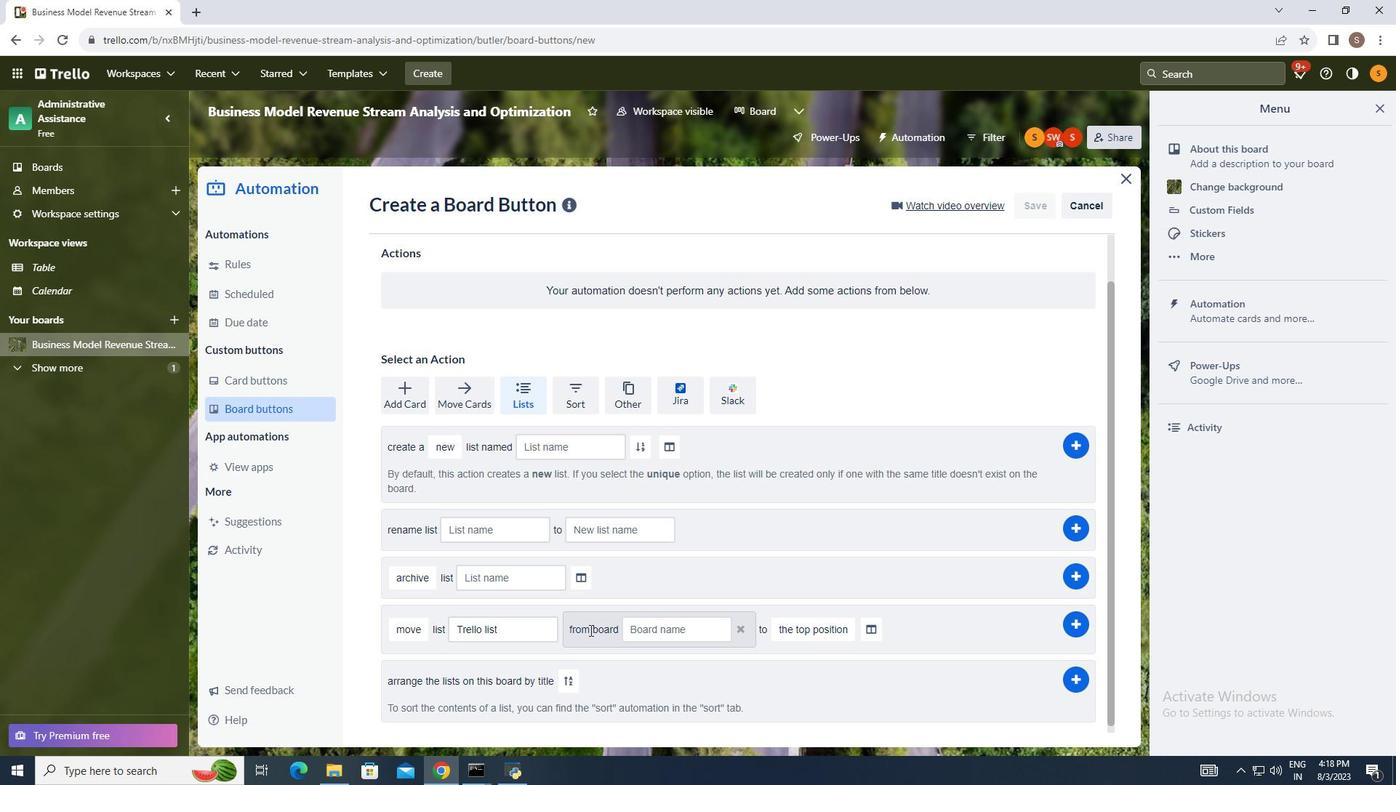 
Action: Mouse moved to (662, 631)
Screenshot: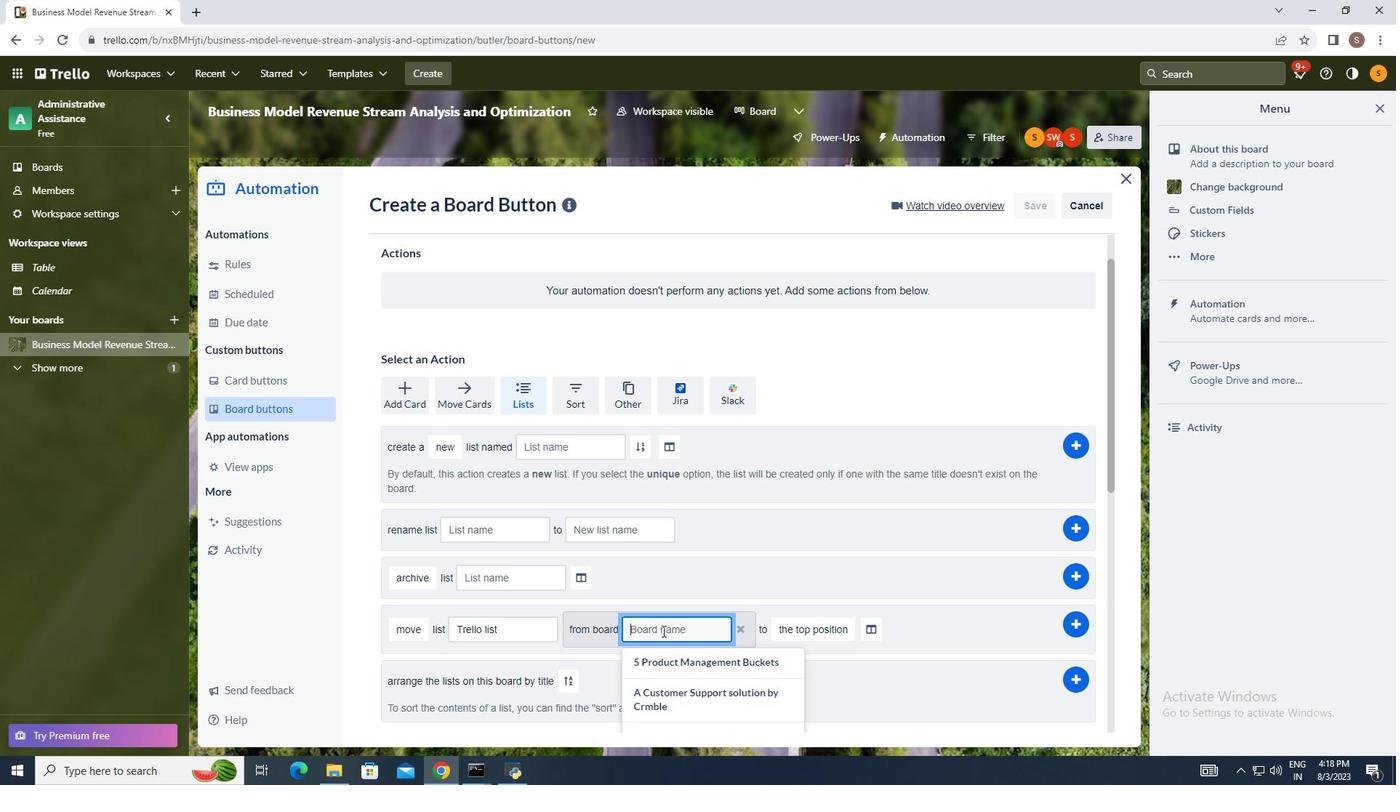 
Action: Mouse pressed left at (662, 631)
Screenshot: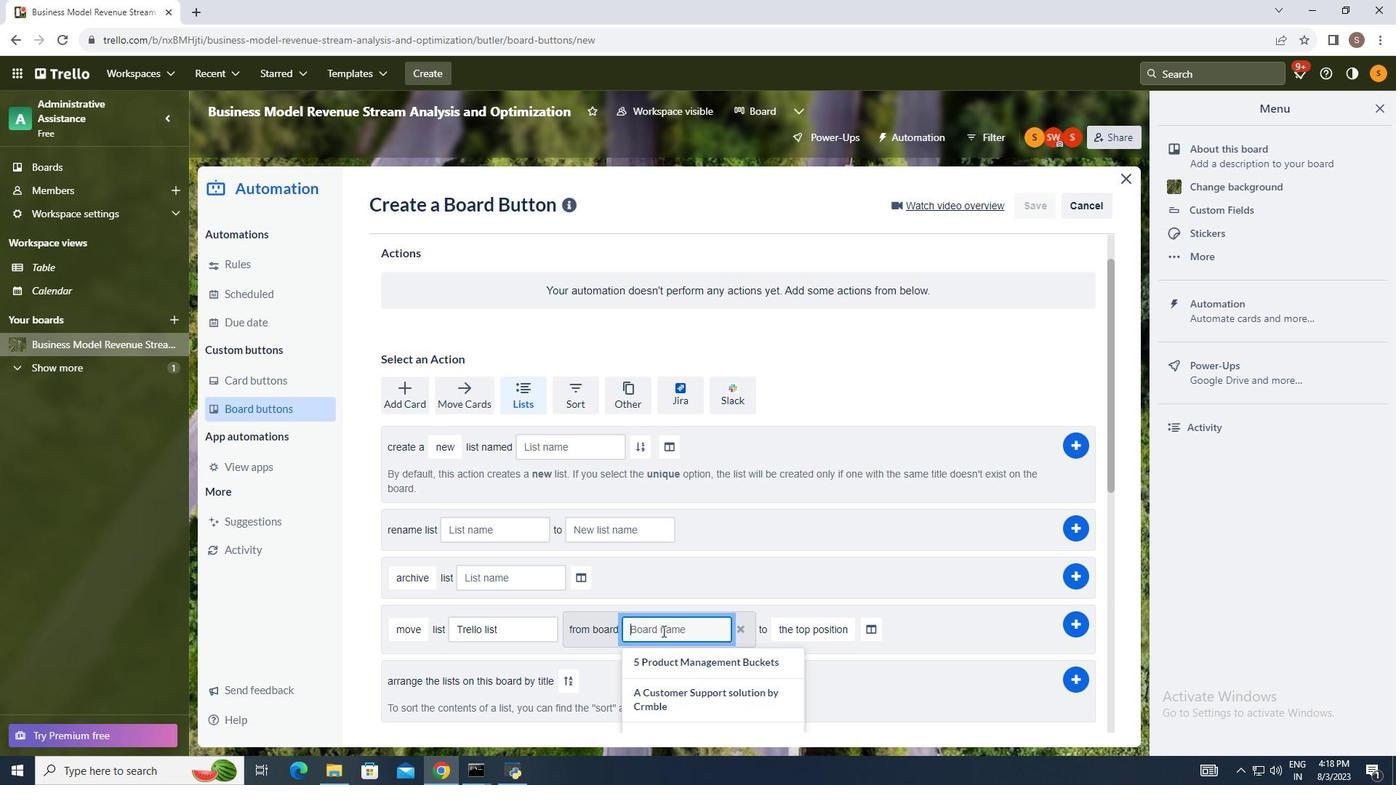 
Action: Key pressed <Key.shift>Progress<Key.space>report
Screenshot: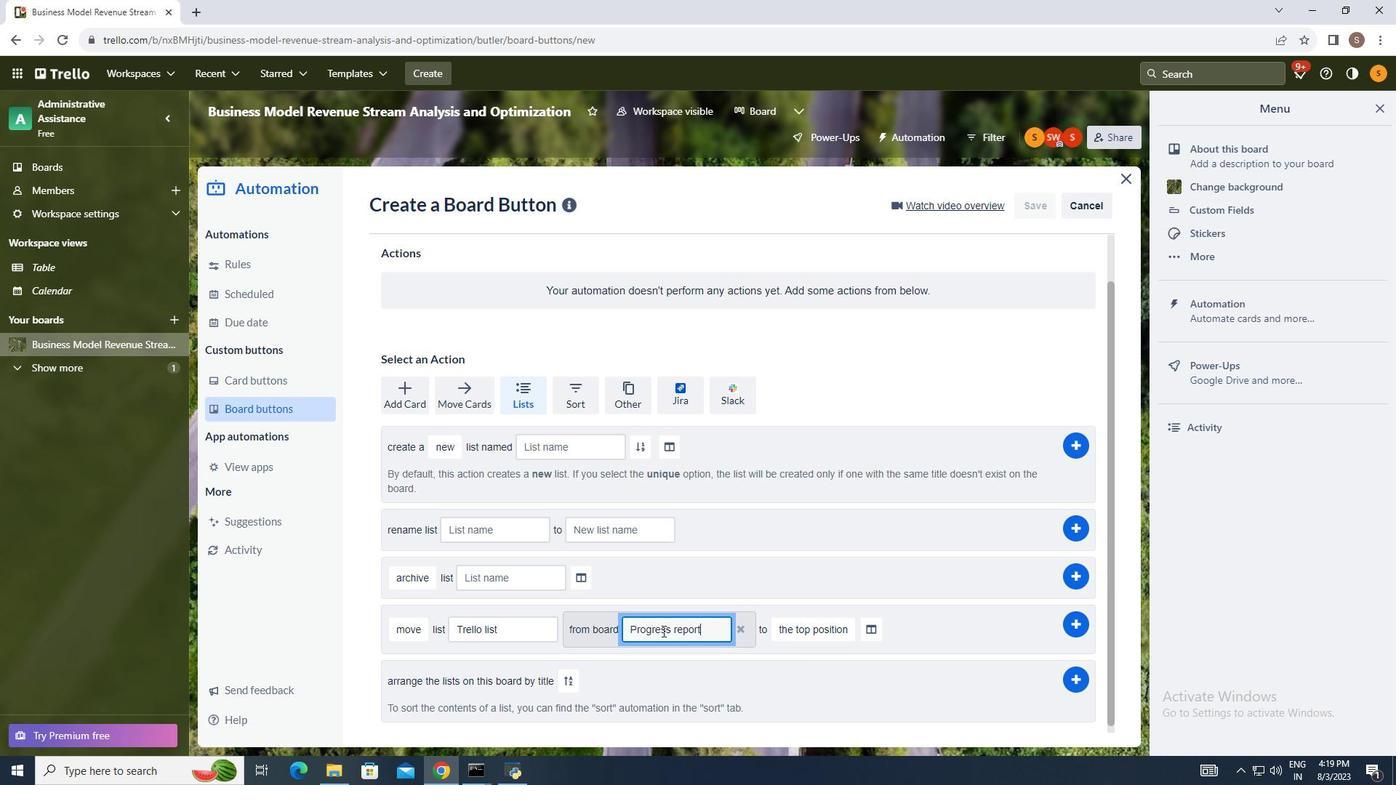 
Action: Mouse moved to (805, 629)
Screenshot: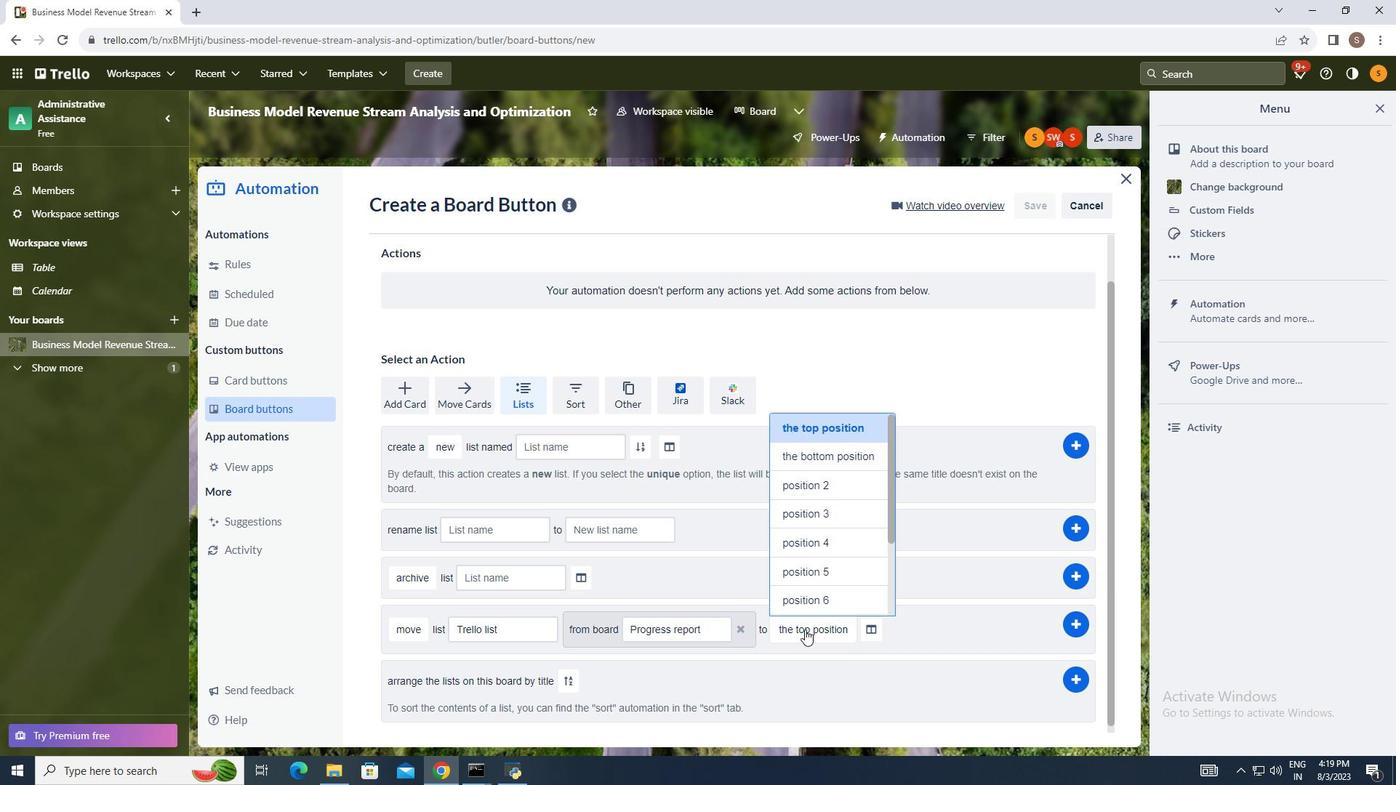 
Action: Mouse pressed left at (805, 629)
Screenshot: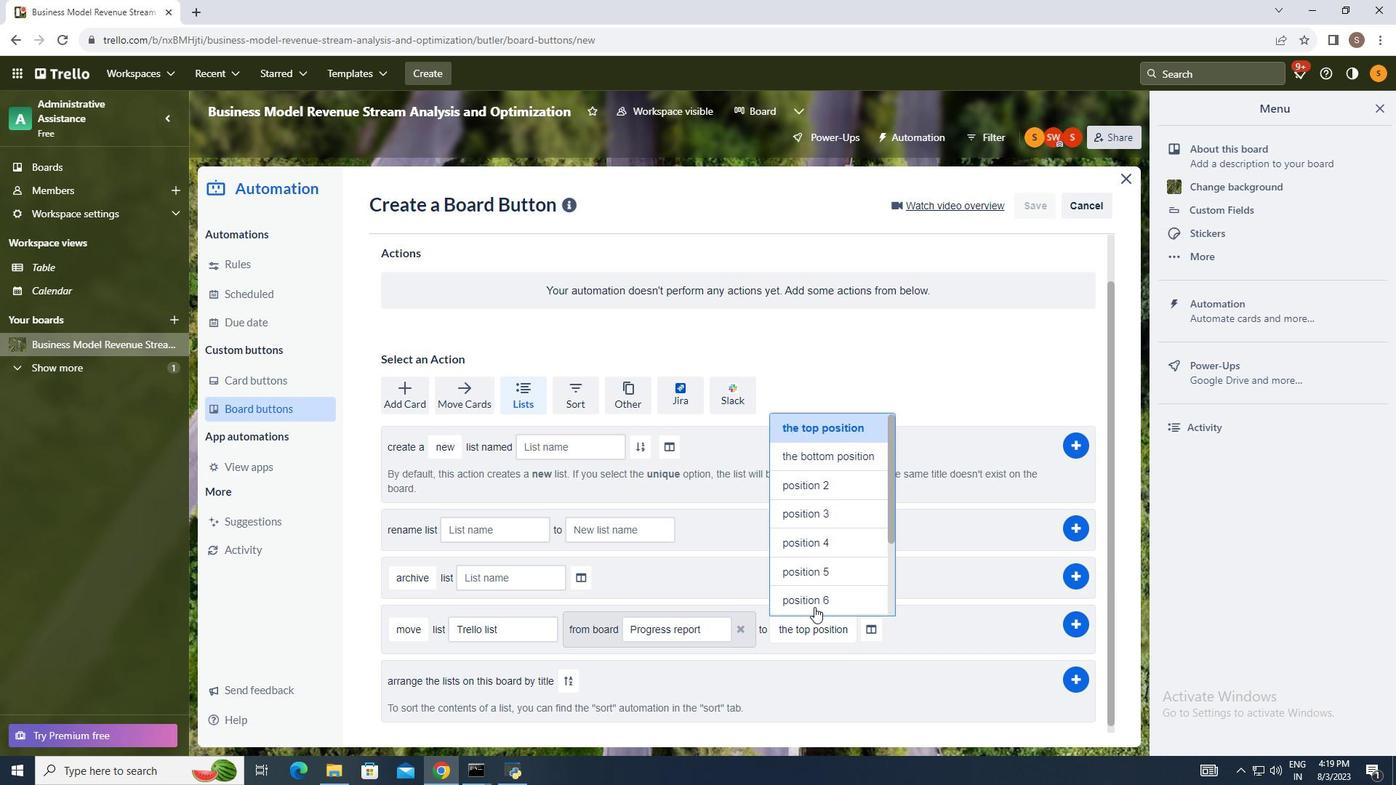 
Action: Mouse moved to (816, 484)
Screenshot: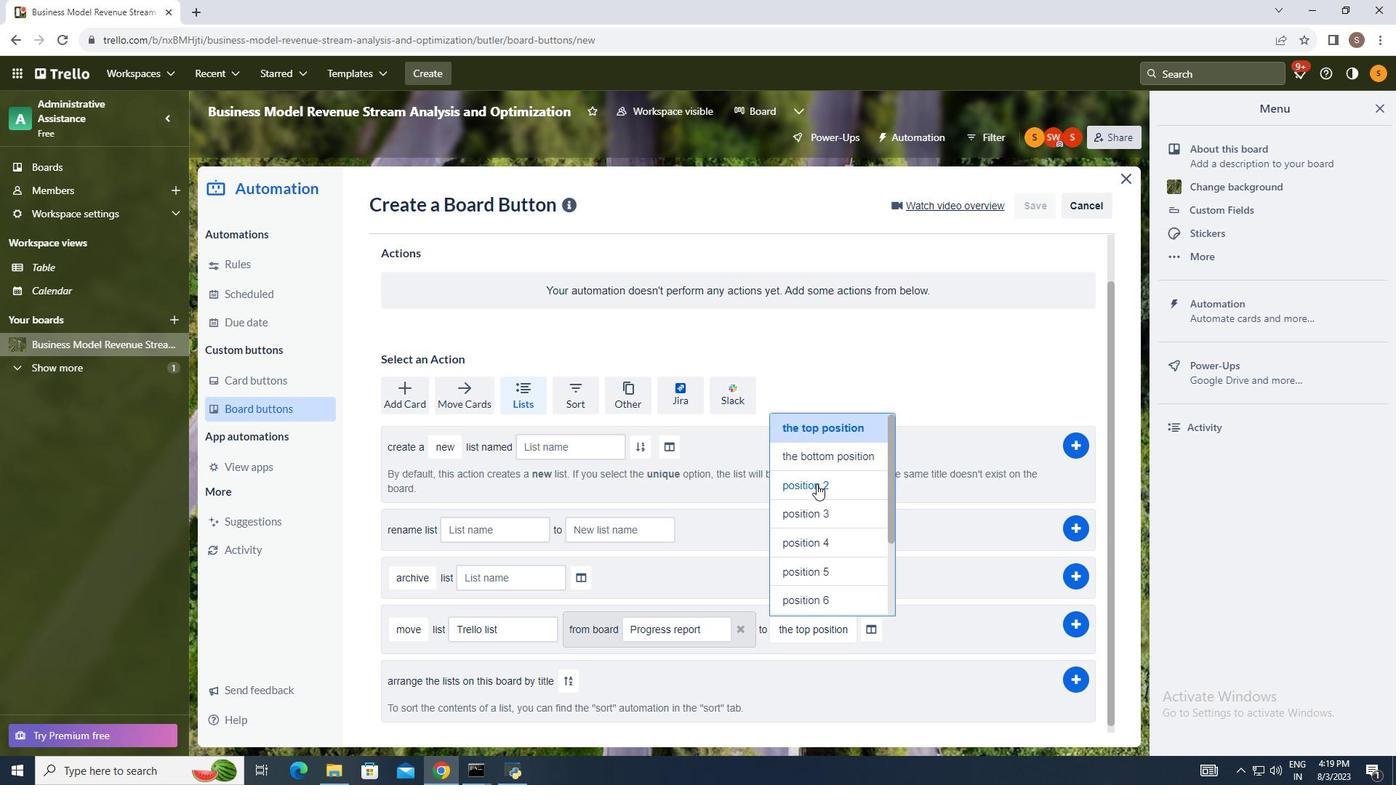 
Action: Mouse pressed left at (816, 484)
Screenshot: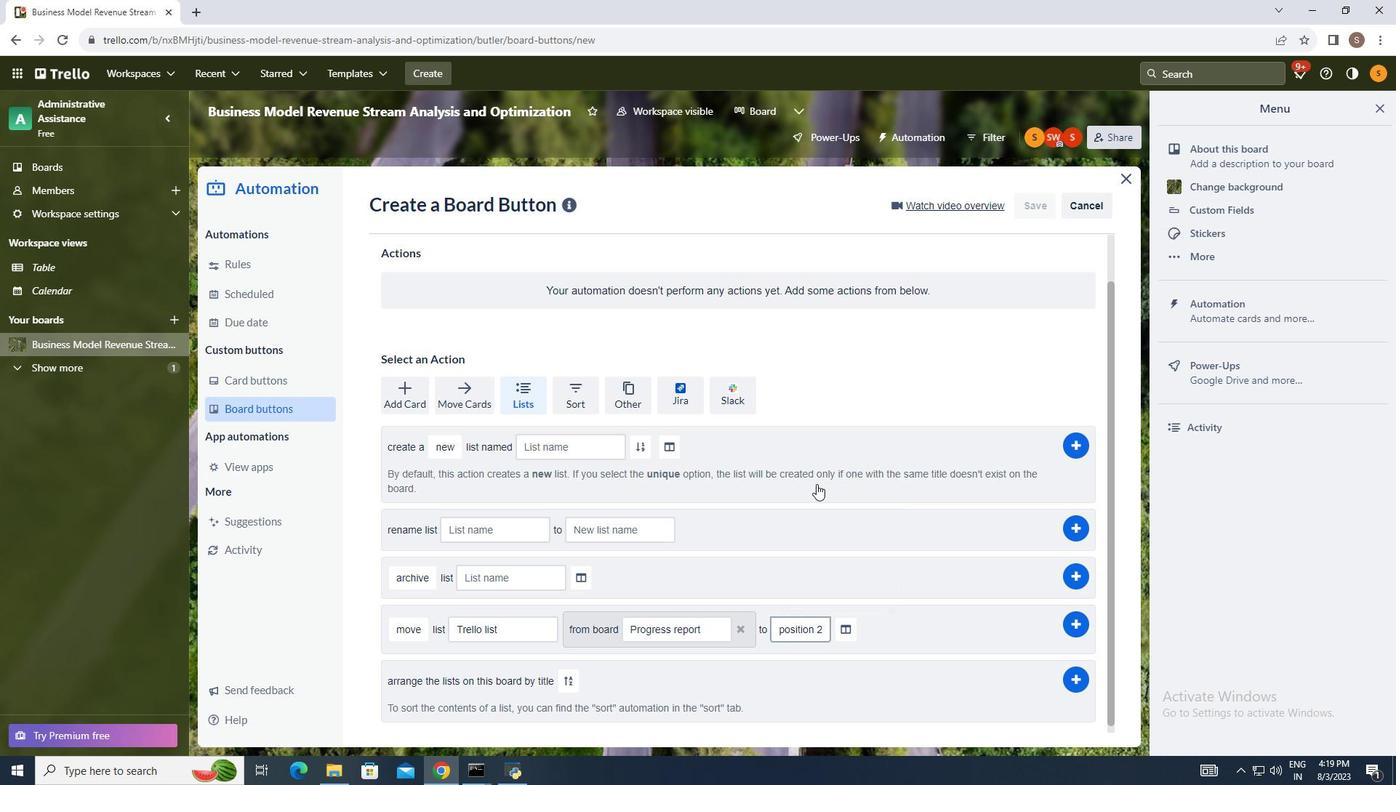 
Action: Mouse moved to (849, 634)
Screenshot: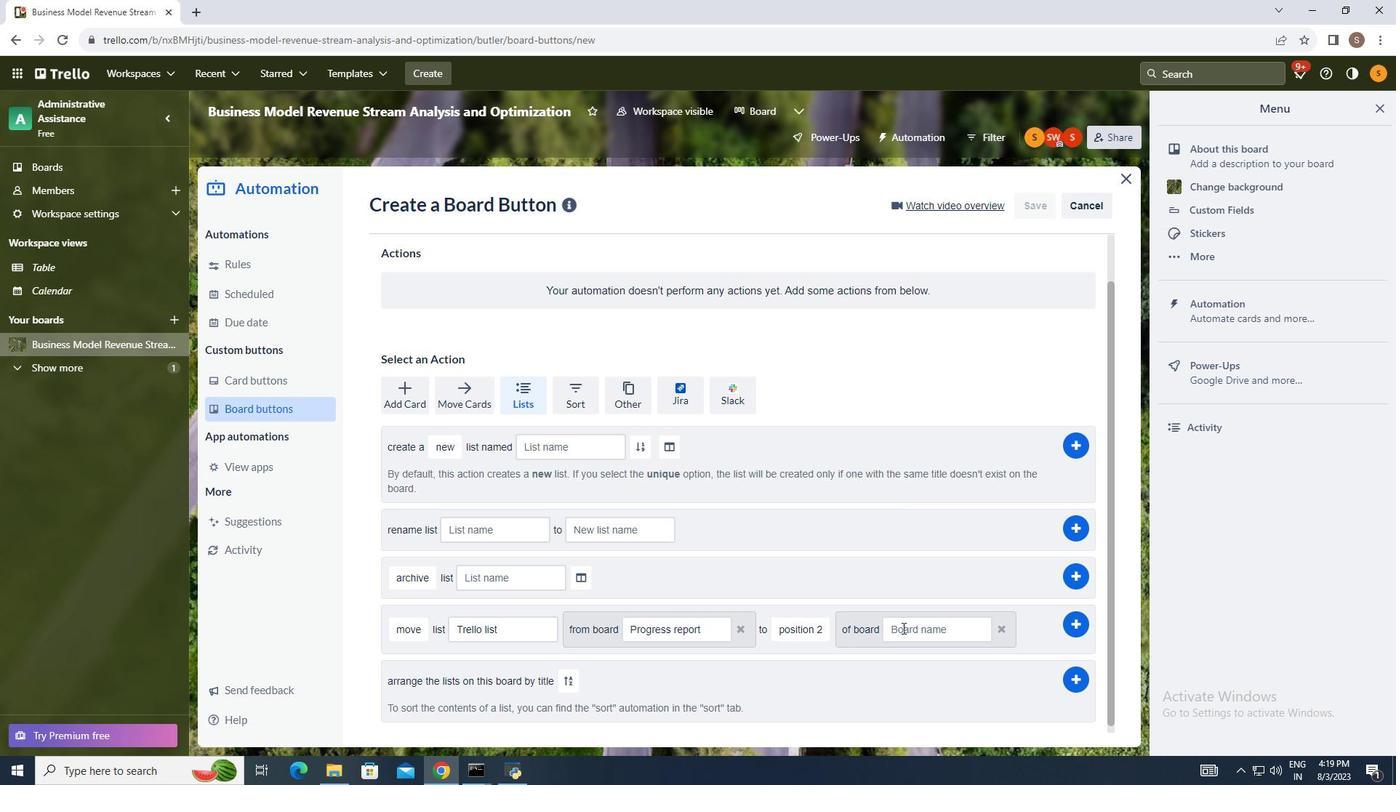 
Action: Mouse pressed left at (849, 634)
Screenshot: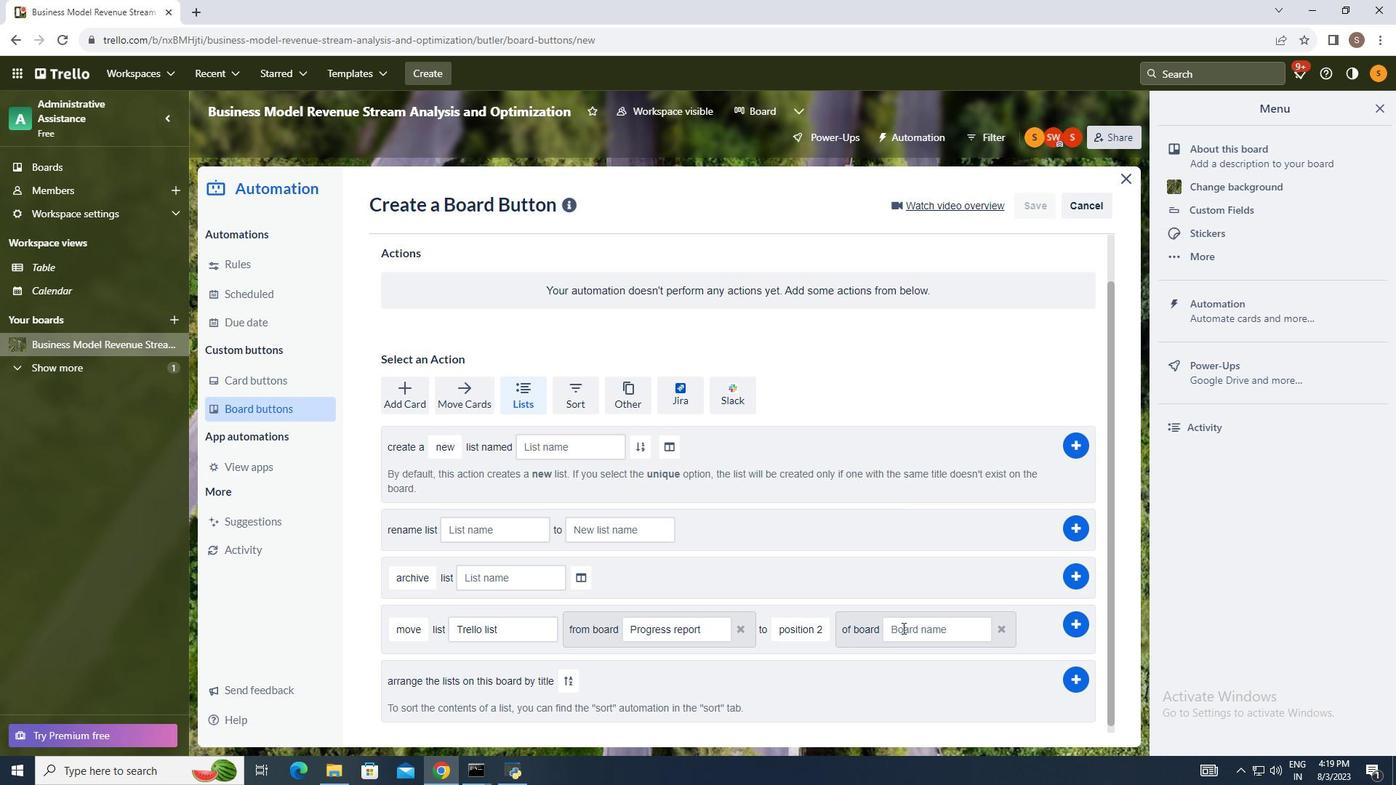 
Action: Mouse moved to (908, 627)
Screenshot: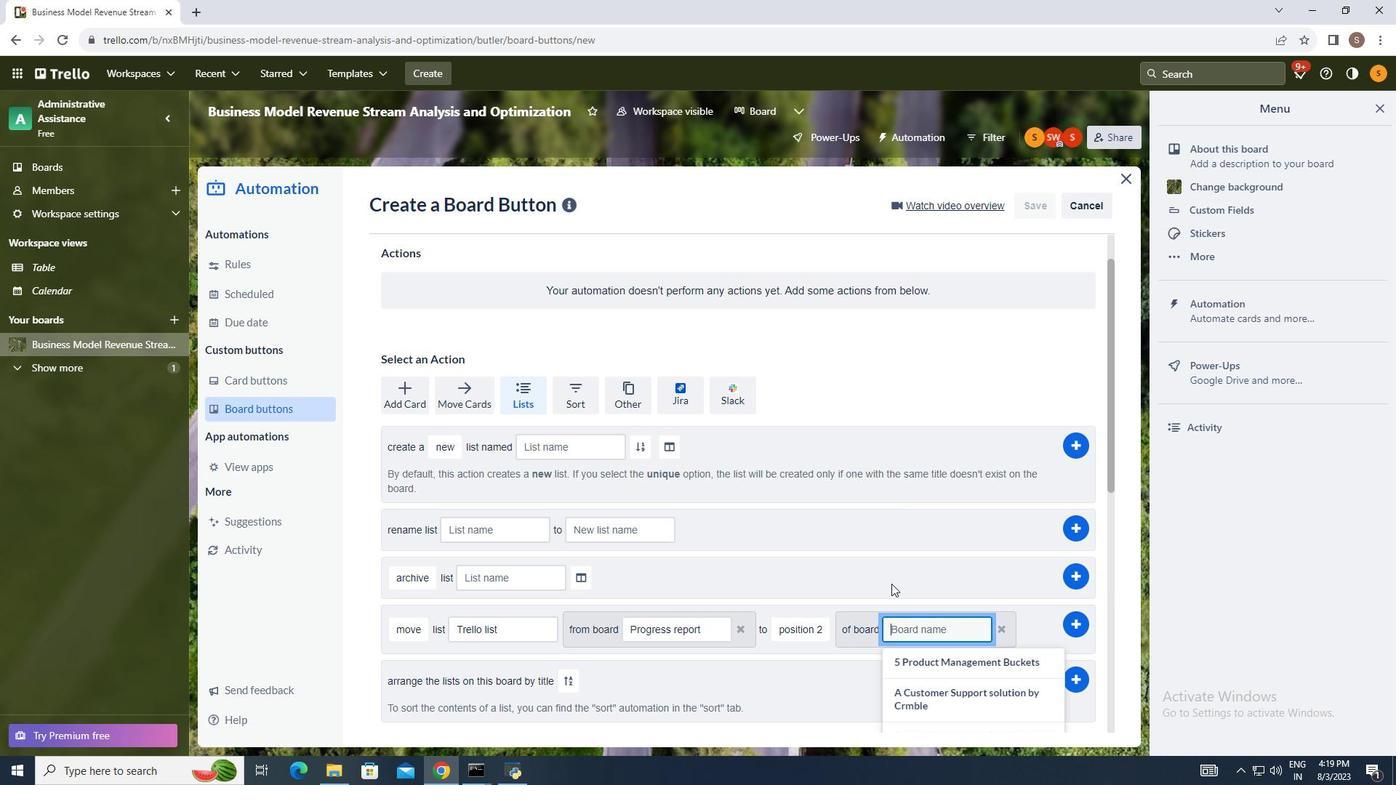 
Action: Mouse pressed left at (908, 627)
Screenshot: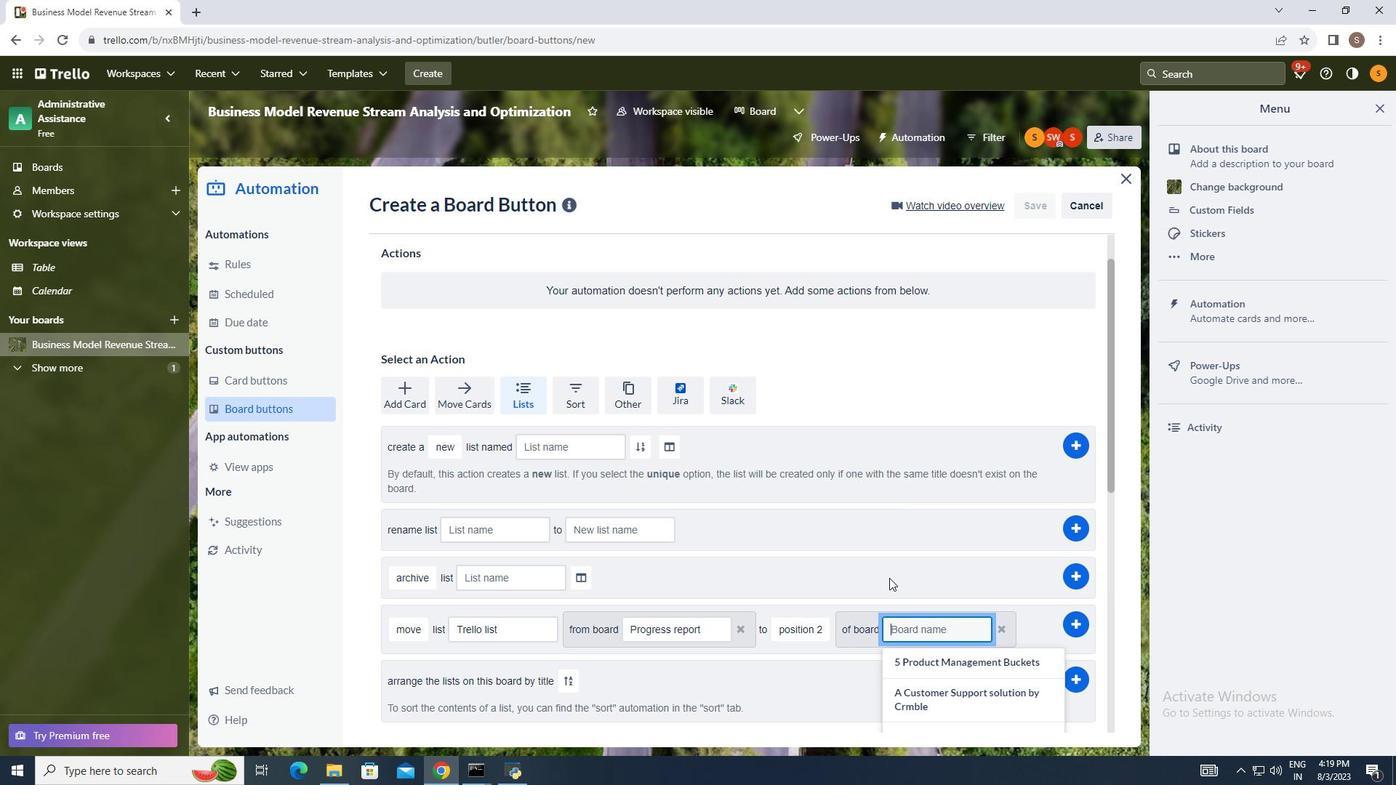 
Action: Mouse moved to (887, 576)
Screenshot: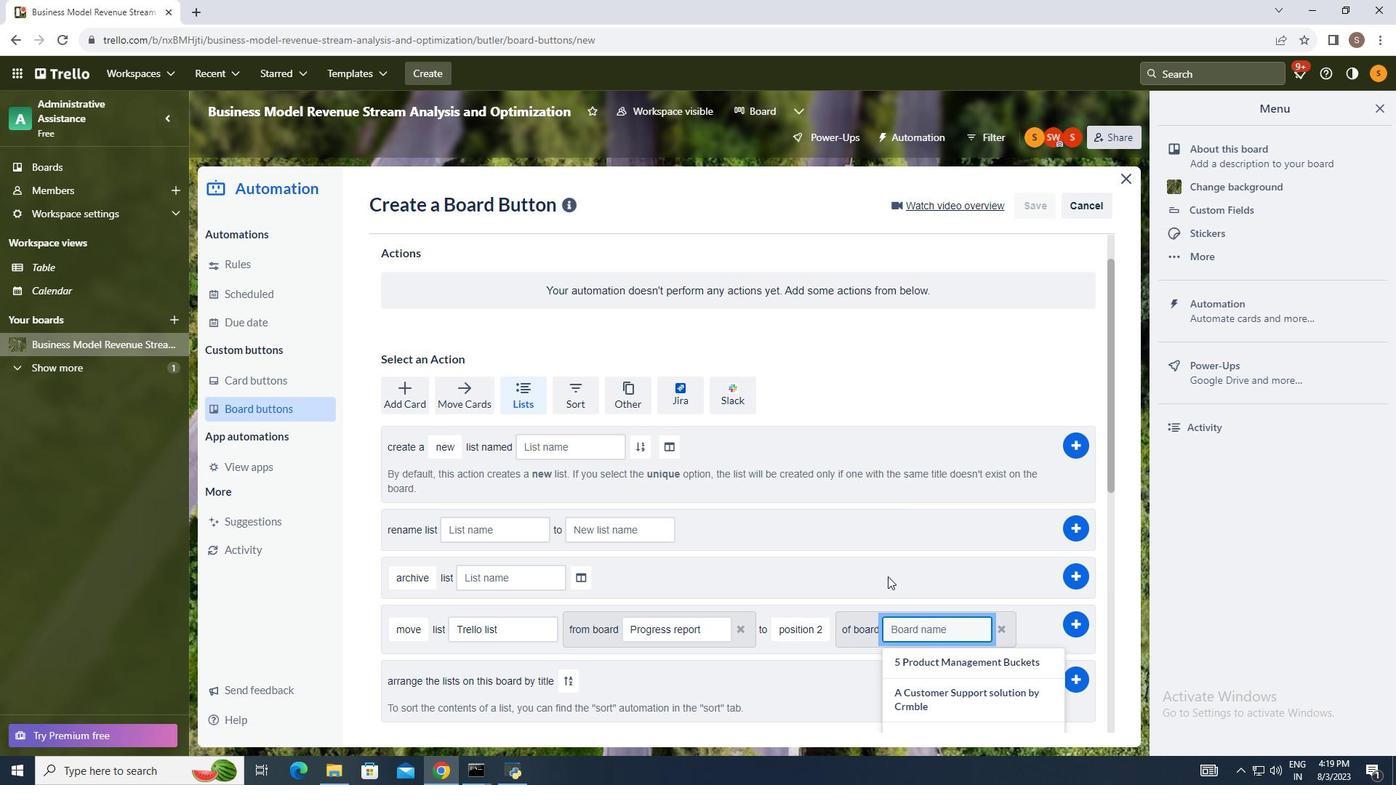 
Action: Key pressed progress<Key.space>report
Screenshot: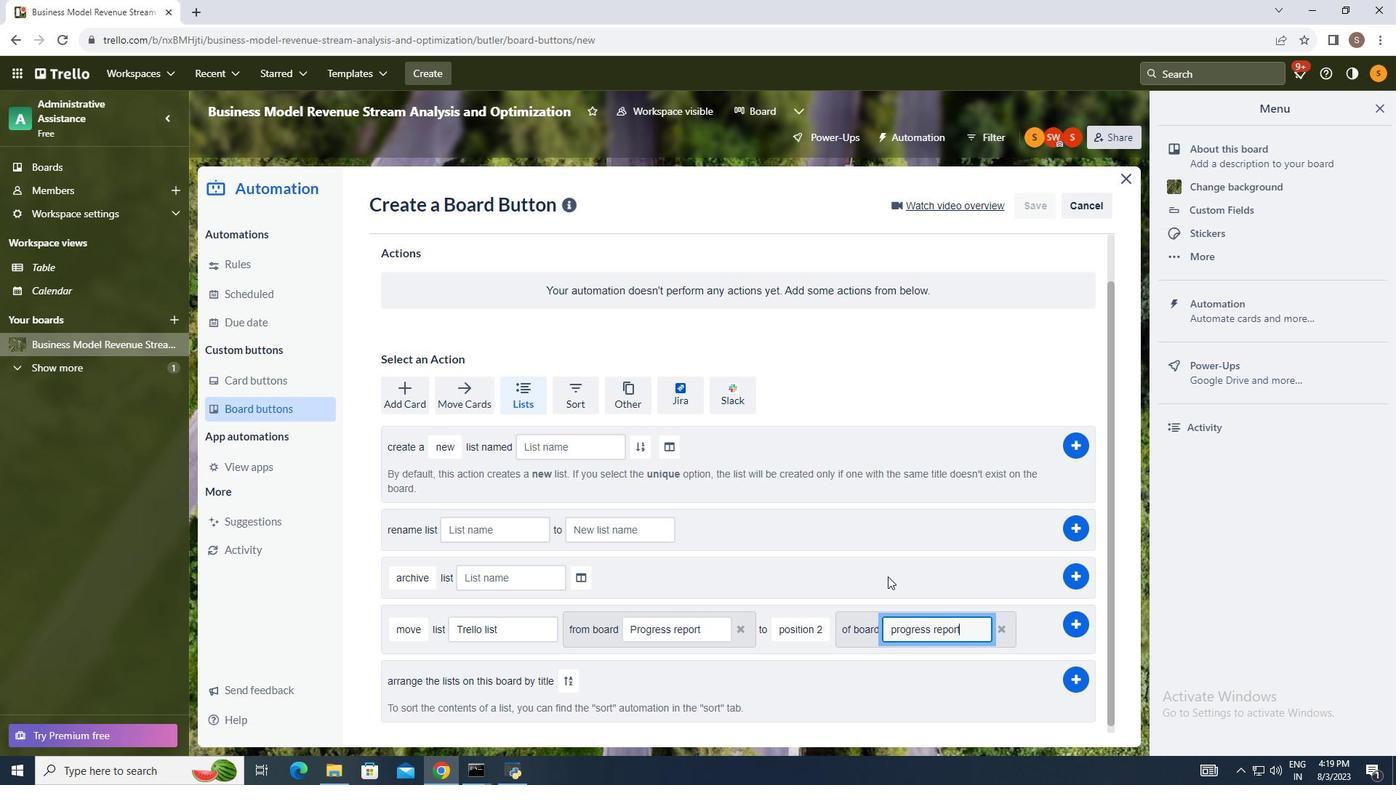 
Action: Mouse moved to (1074, 616)
Screenshot: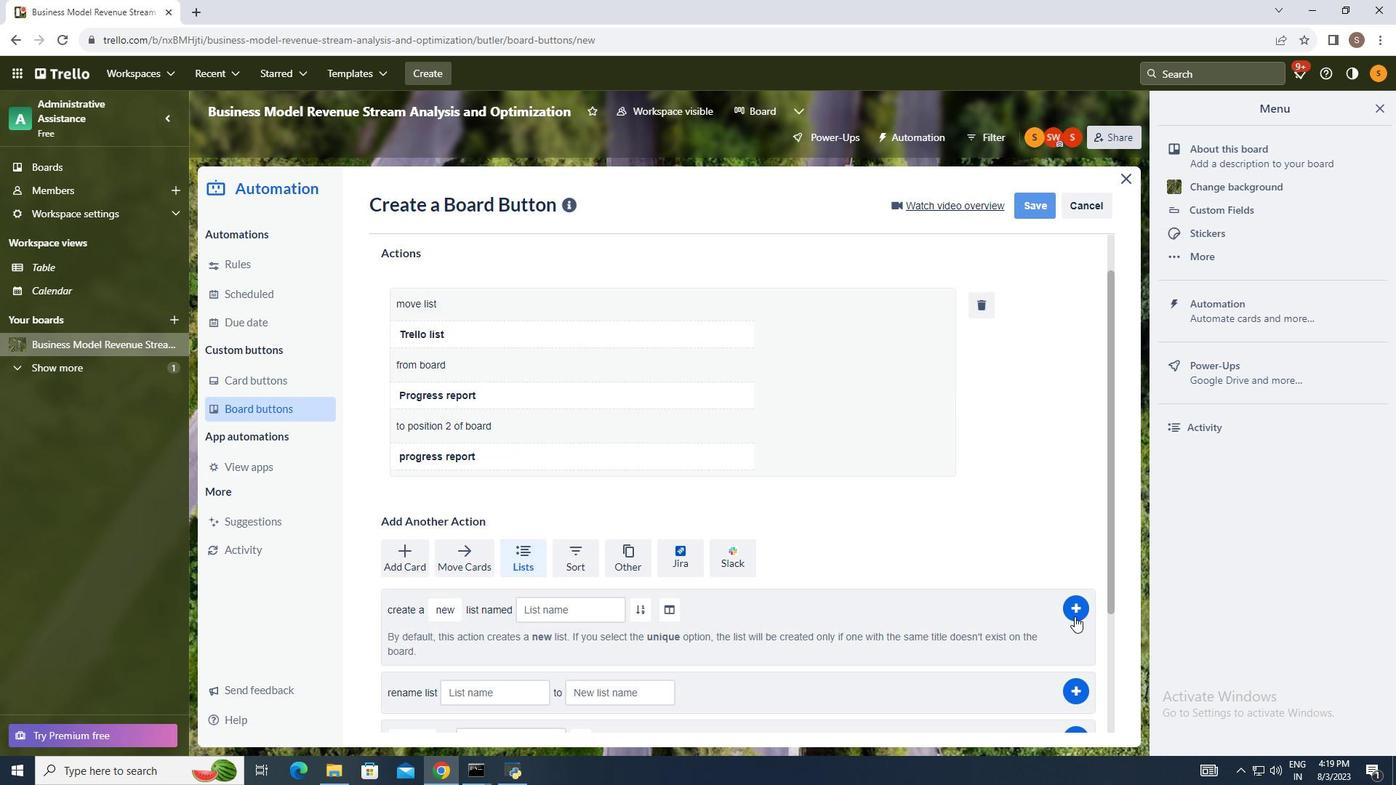 
Action: Mouse pressed left at (1074, 616)
Screenshot: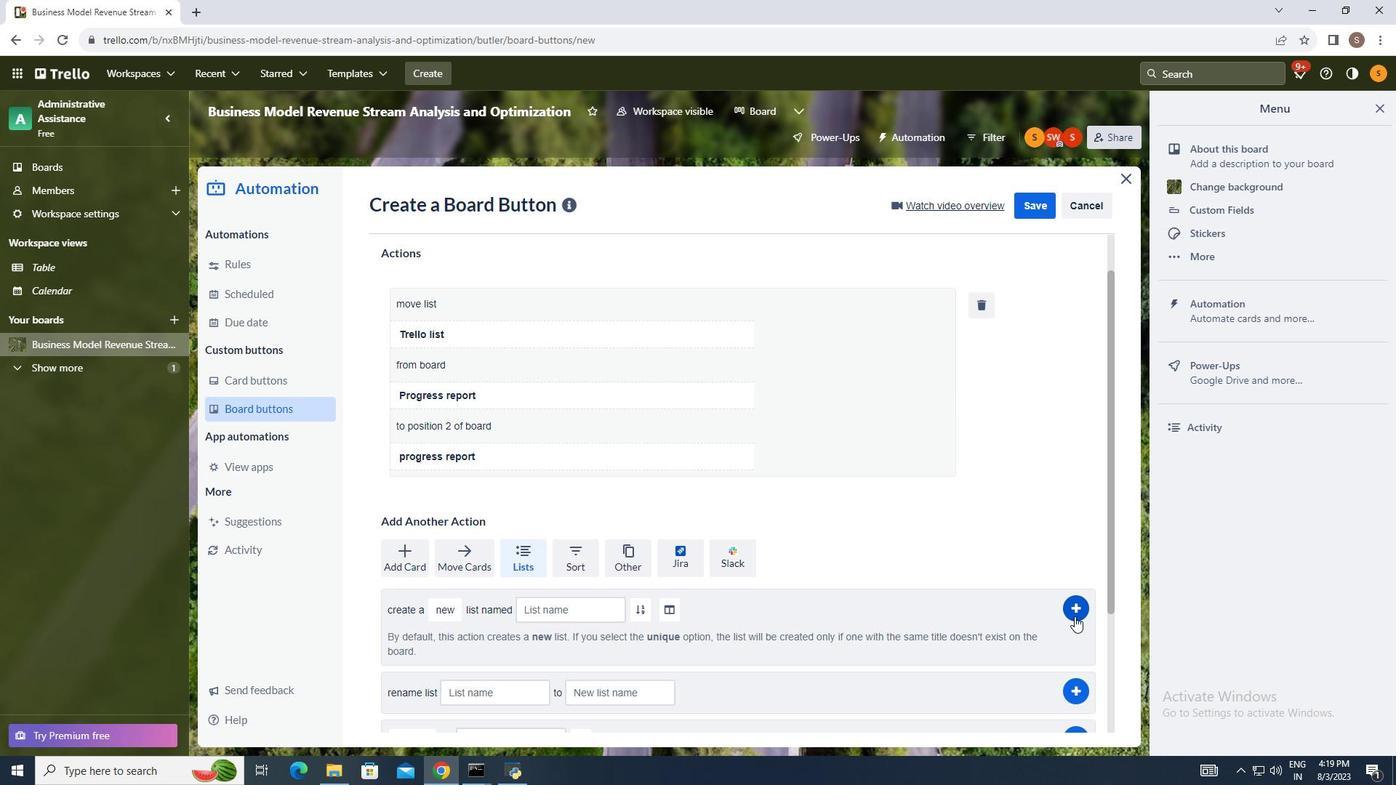 
